 Task: Find connections with filter location Ţahţā with filter topic #communitywith filter profile language Potuguese with filter current company CloudSEK with filter school Vel Tech Technical University with filter industry Metal Treatments with filter service category Life Coaching with filter keywords title Painter
Action: Mouse moved to (490, 62)
Screenshot: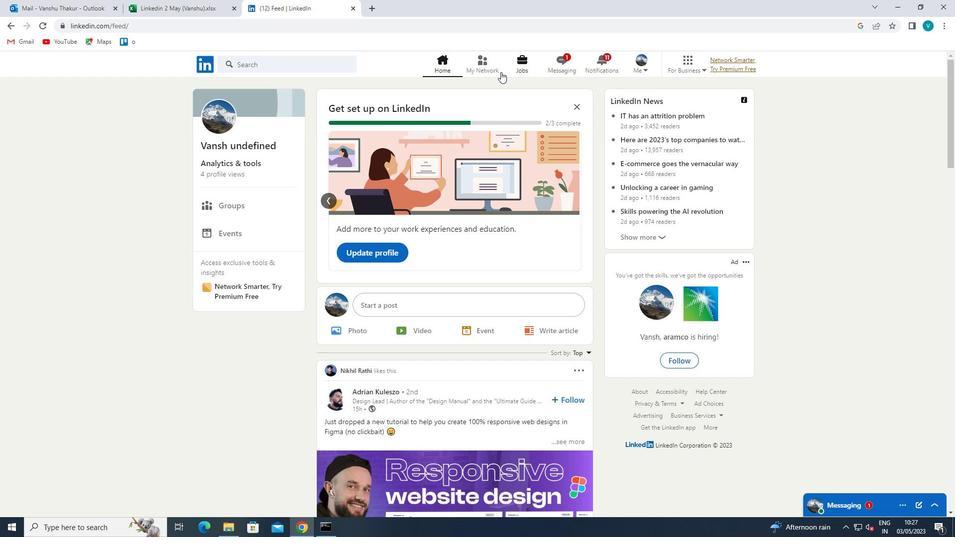 
Action: Mouse pressed left at (490, 62)
Screenshot: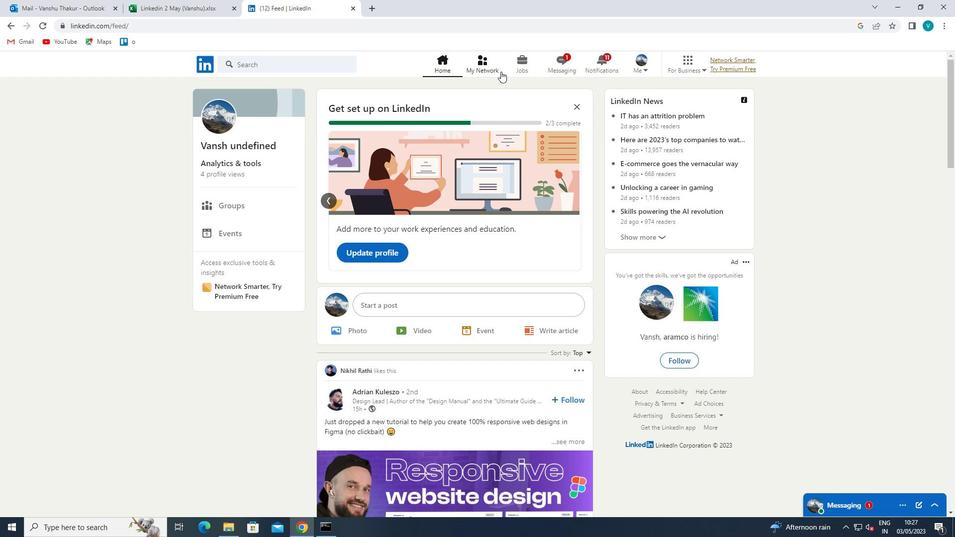 
Action: Mouse moved to (291, 117)
Screenshot: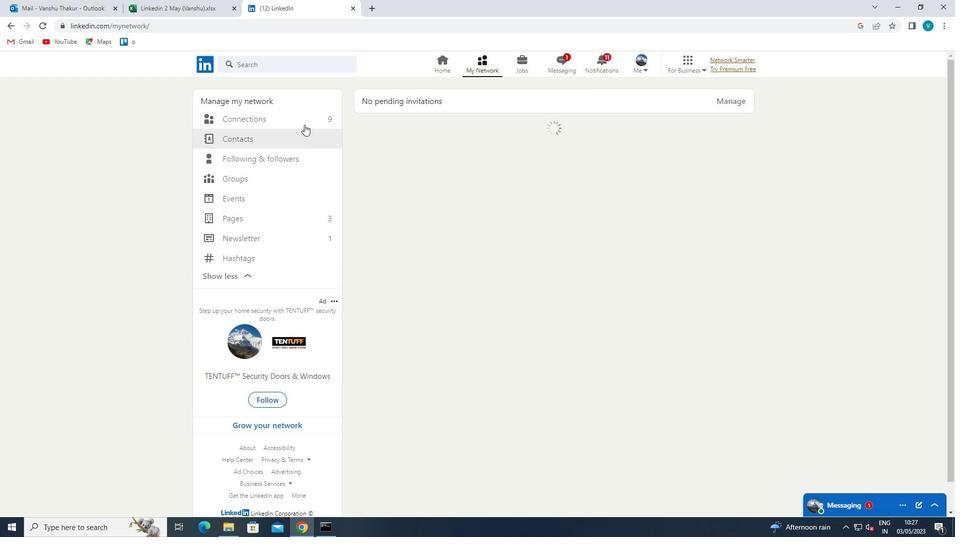 
Action: Mouse pressed left at (291, 117)
Screenshot: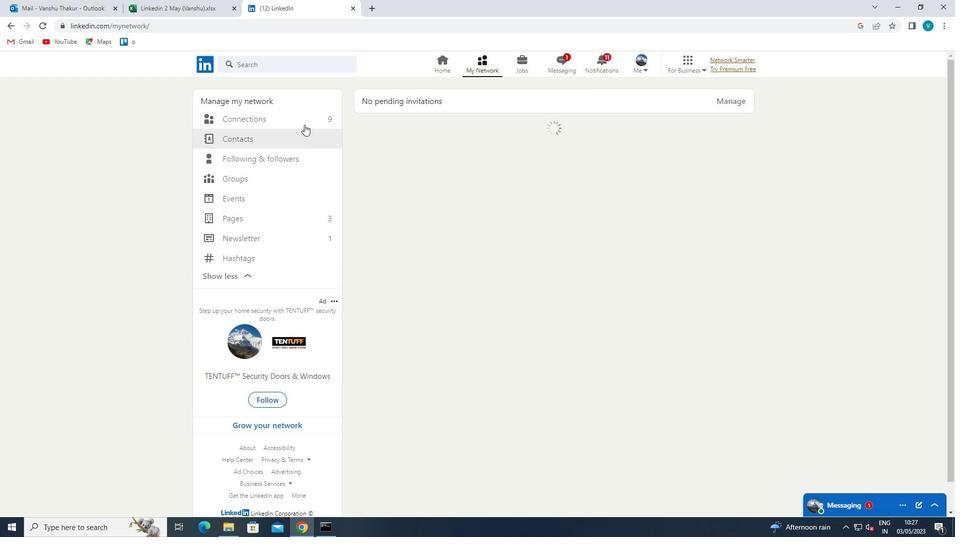 
Action: Mouse moved to (549, 123)
Screenshot: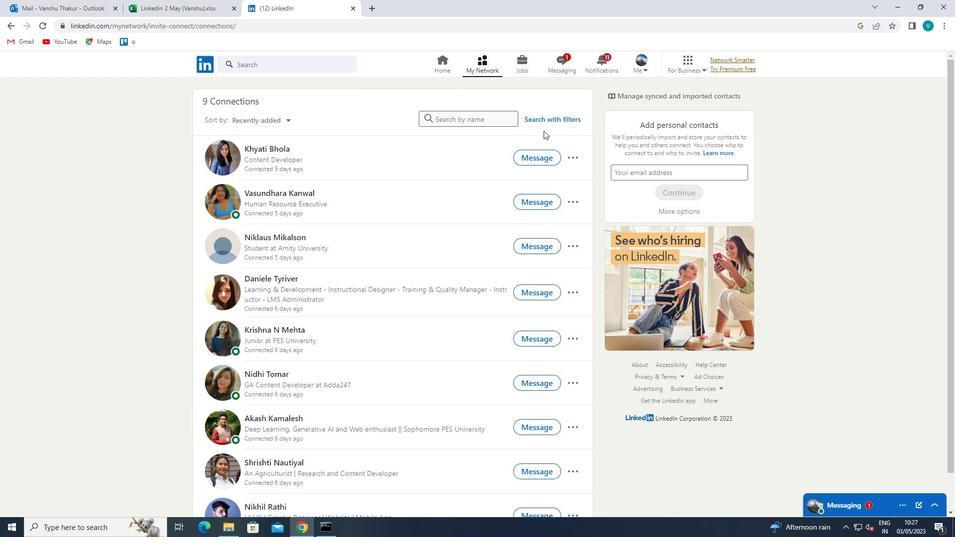 
Action: Mouse pressed left at (549, 123)
Screenshot: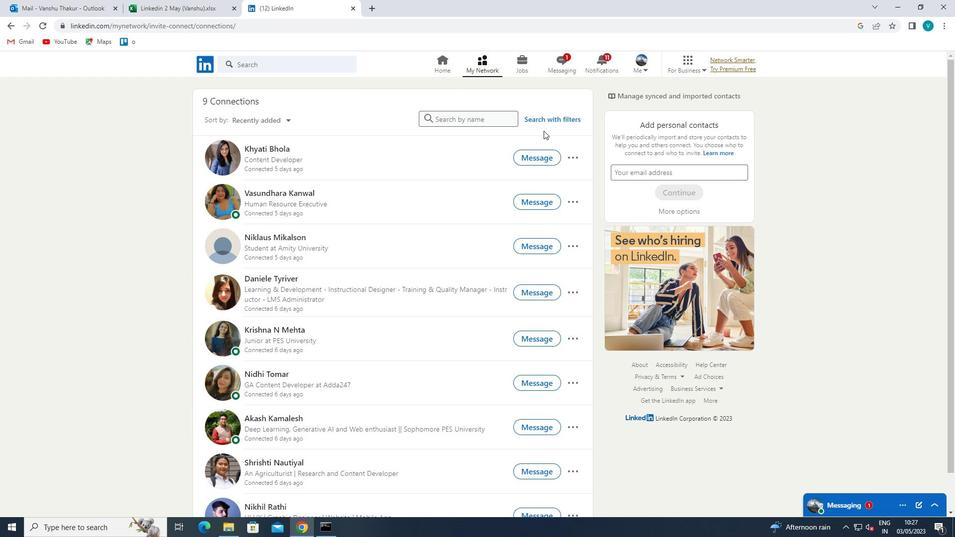 
Action: Mouse moved to (479, 89)
Screenshot: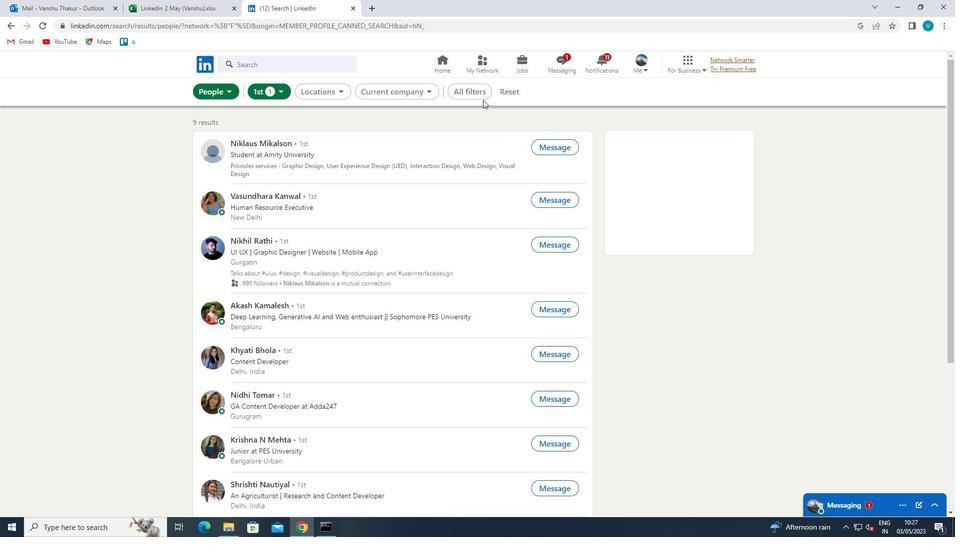 
Action: Mouse pressed left at (479, 89)
Screenshot: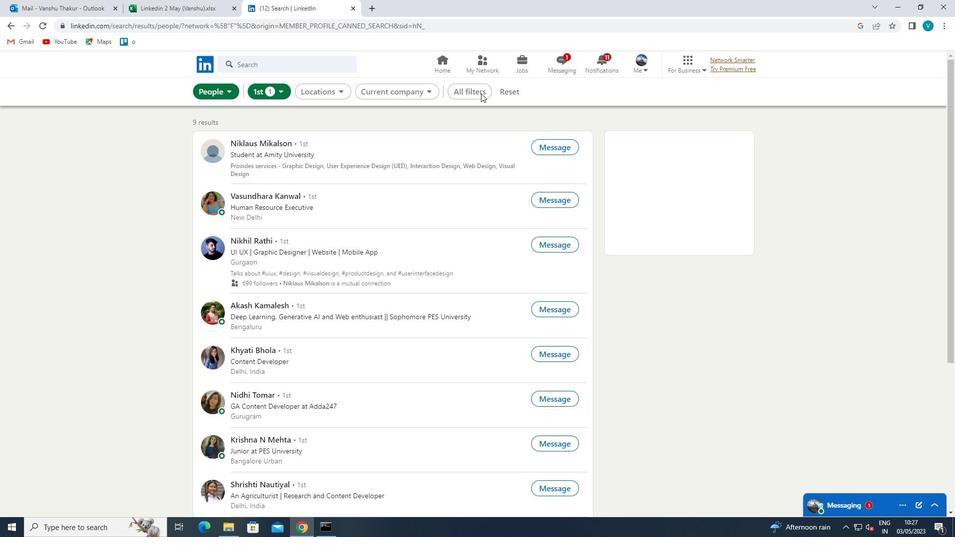 
Action: Mouse moved to (479, 89)
Screenshot: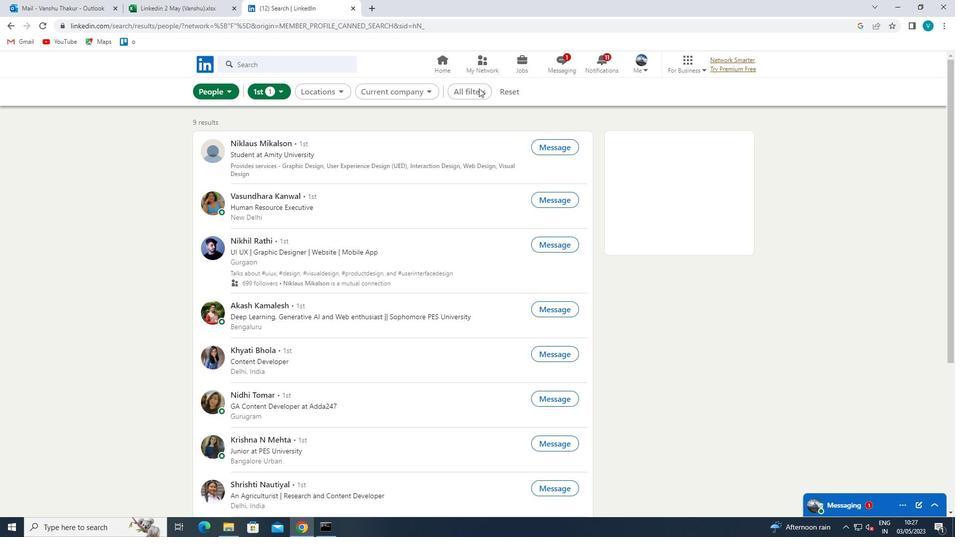 
Action: Mouse pressed left at (479, 89)
Screenshot: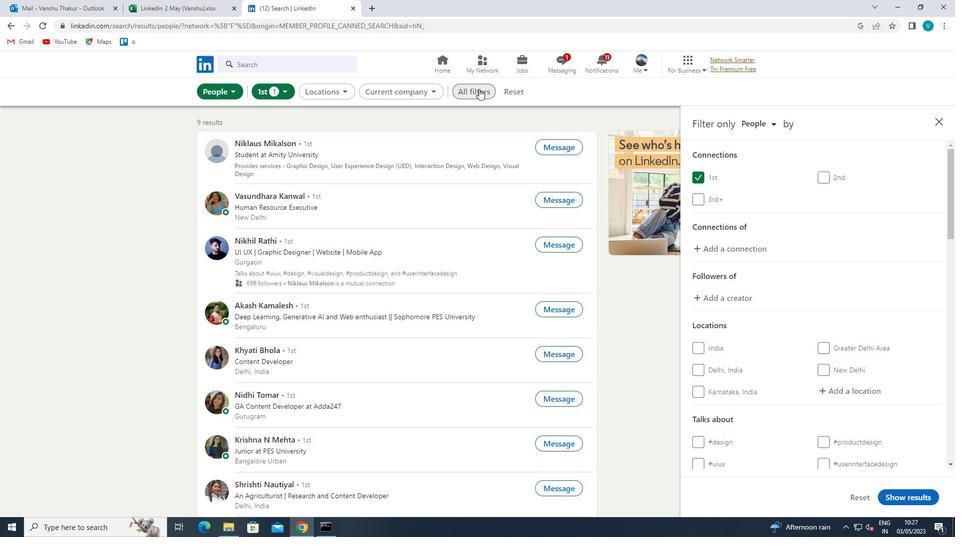 
Action: Mouse moved to (476, 90)
Screenshot: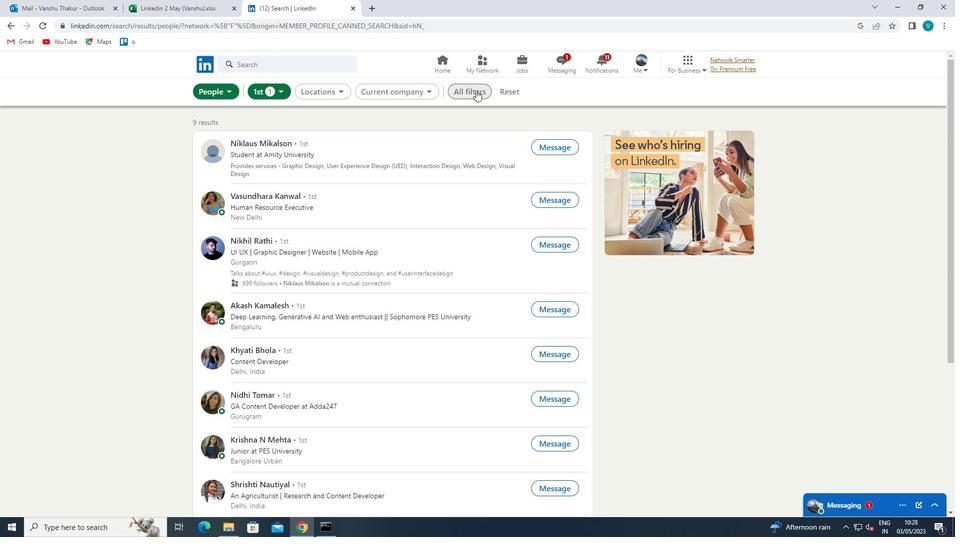 
Action: Mouse pressed left at (476, 90)
Screenshot: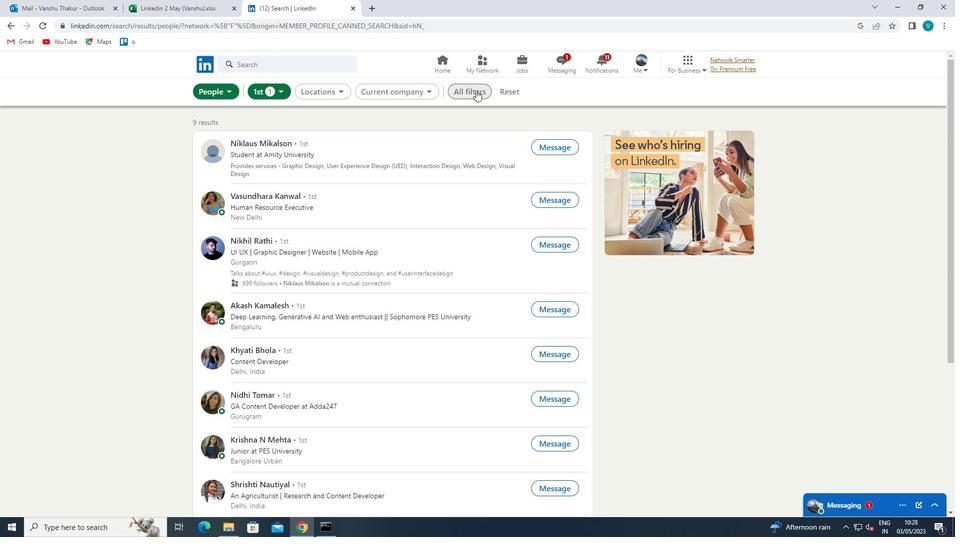 
Action: Mouse moved to (880, 328)
Screenshot: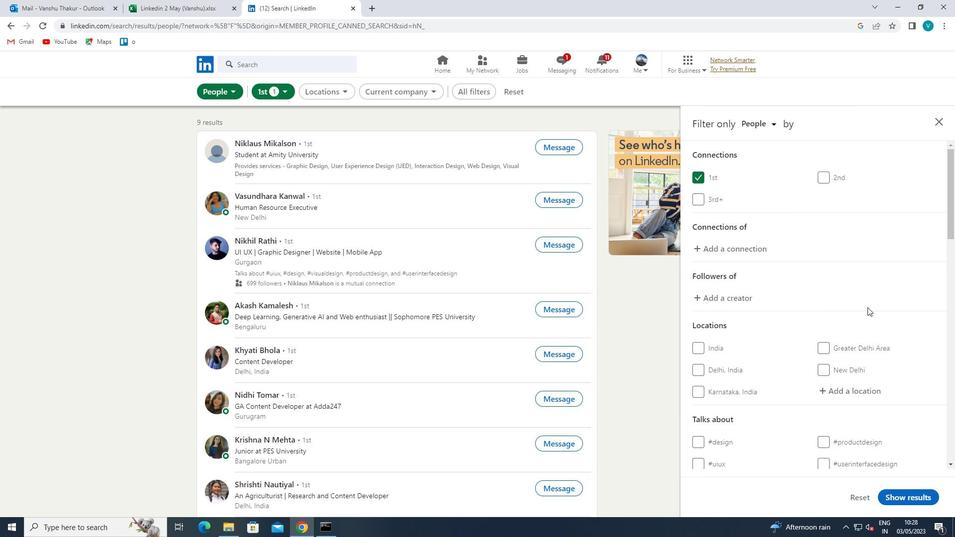 
Action: Mouse scrolled (880, 327) with delta (0, 0)
Screenshot: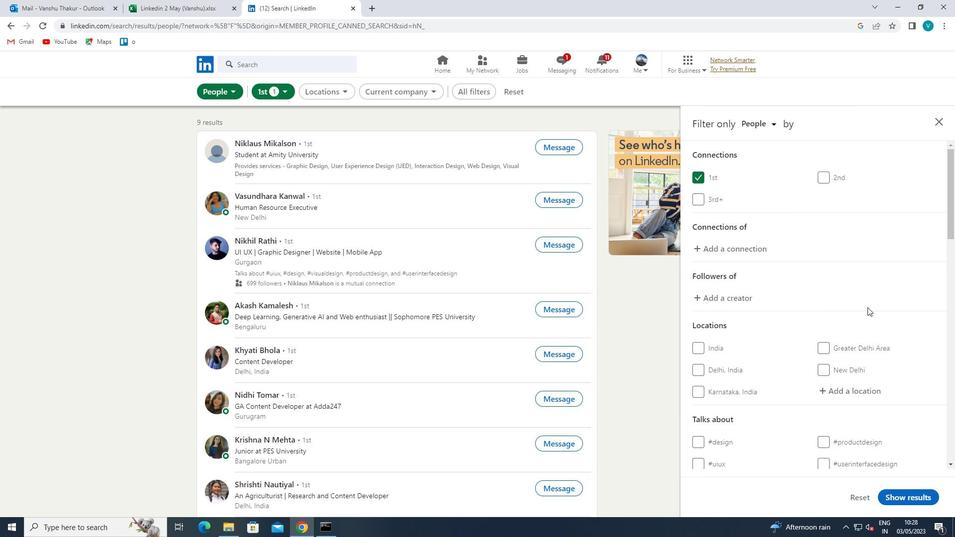 
Action: Mouse moved to (880, 329)
Screenshot: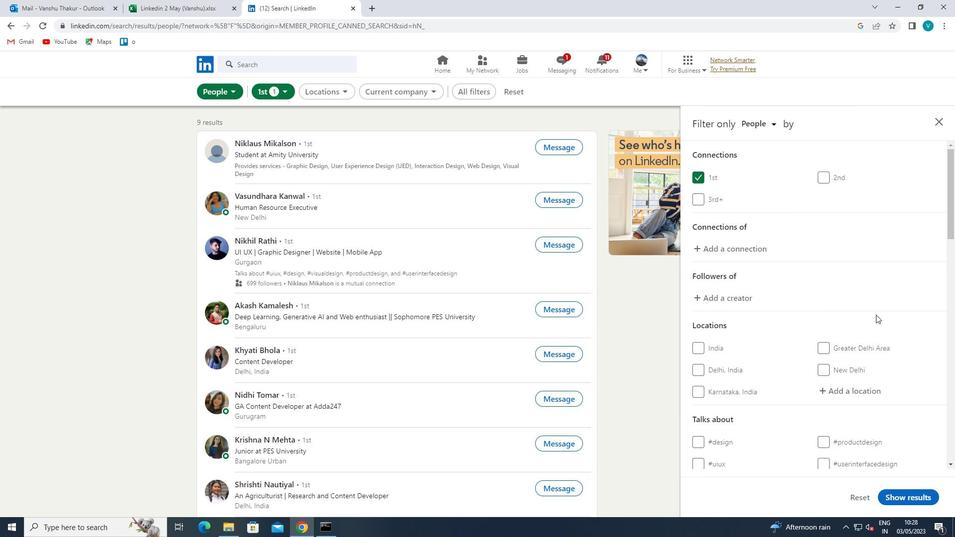 
Action: Mouse scrolled (880, 328) with delta (0, 0)
Screenshot: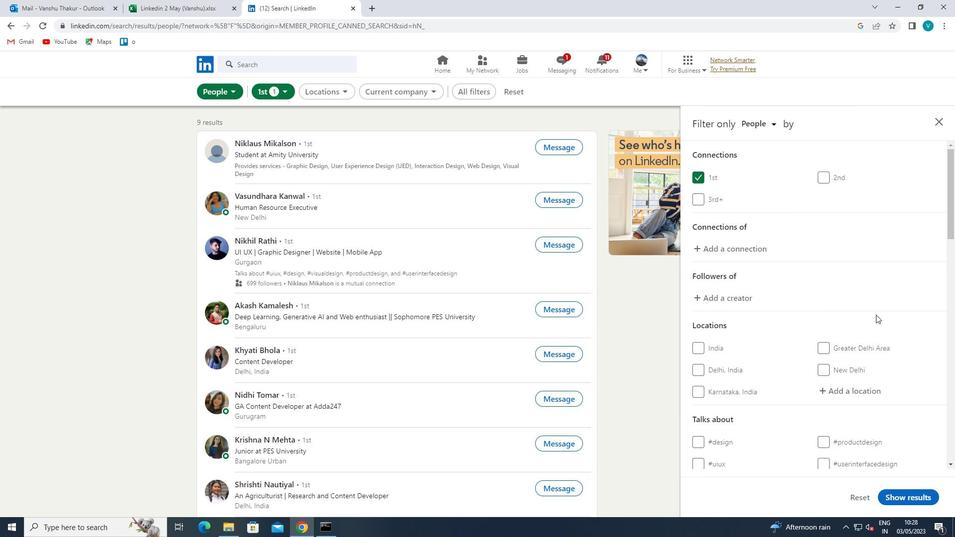 
Action: Mouse moved to (861, 299)
Screenshot: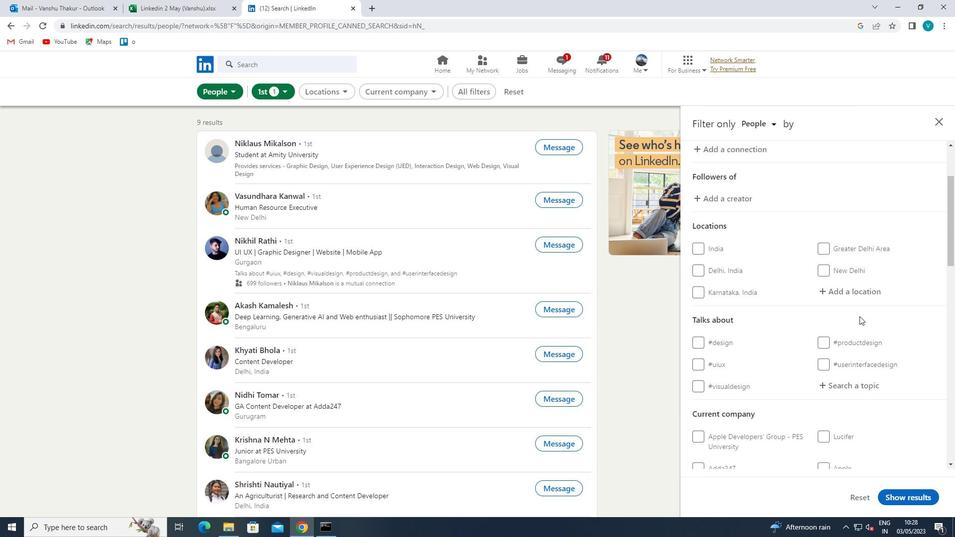 
Action: Mouse pressed left at (861, 299)
Screenshot: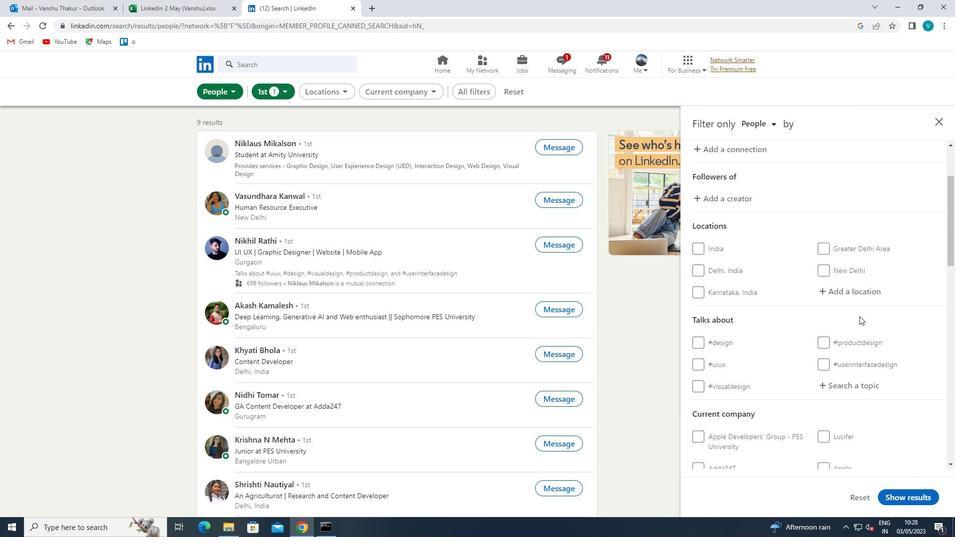 
Action: Mouse moved to (865, 296)
Screenshot: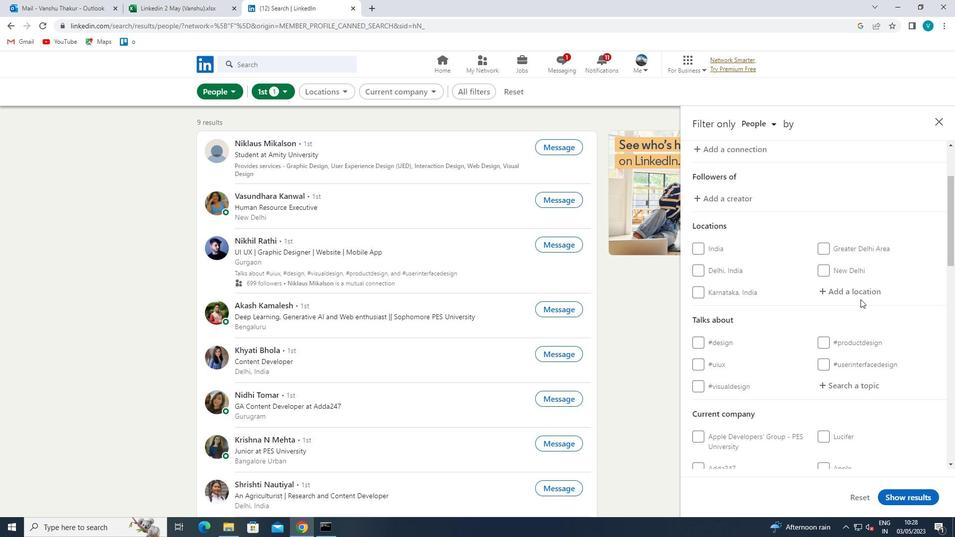 
Action: Mouse pressed left at (865, 296)
Screenshot: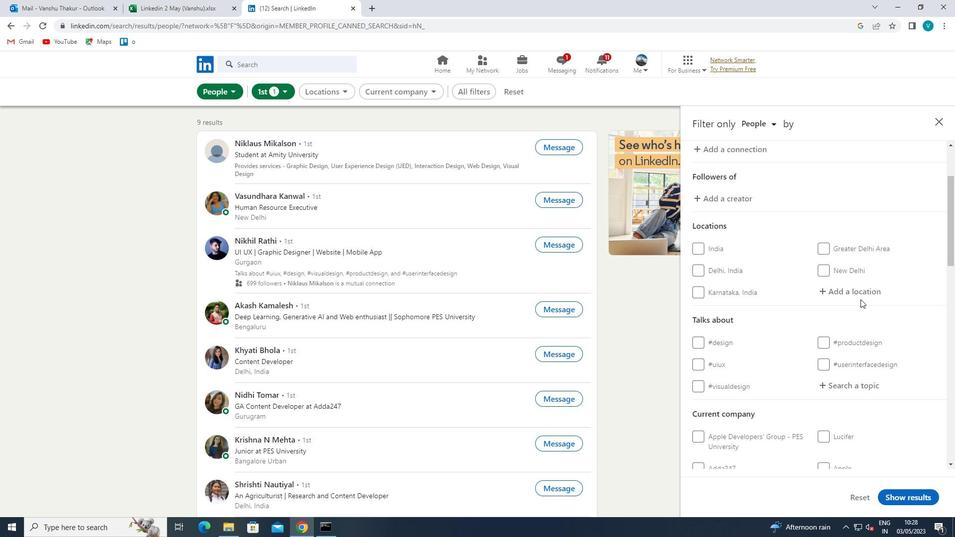 
Action: Mouse moved to (865, 296)
Screenshot: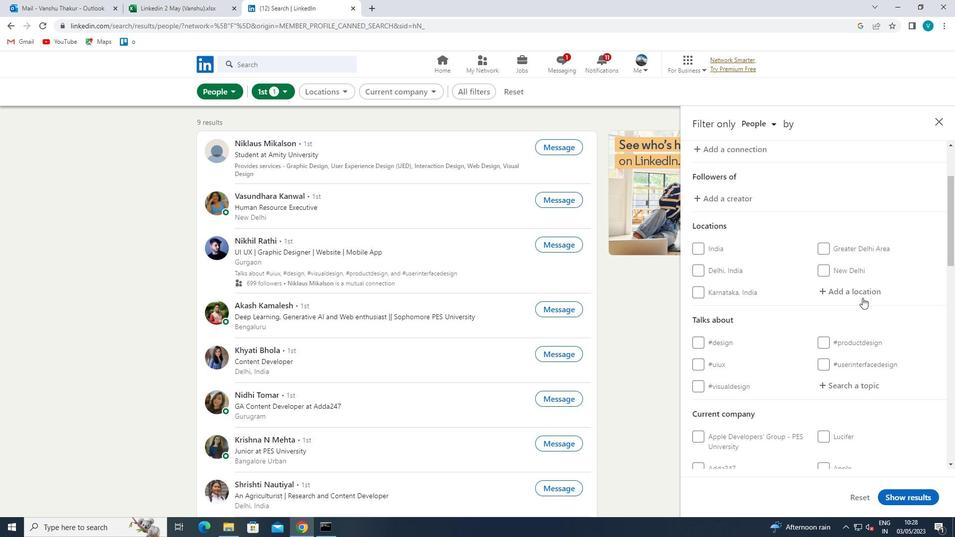 
Action: Key pressed <Key.shift>TAHTA
Screenshot: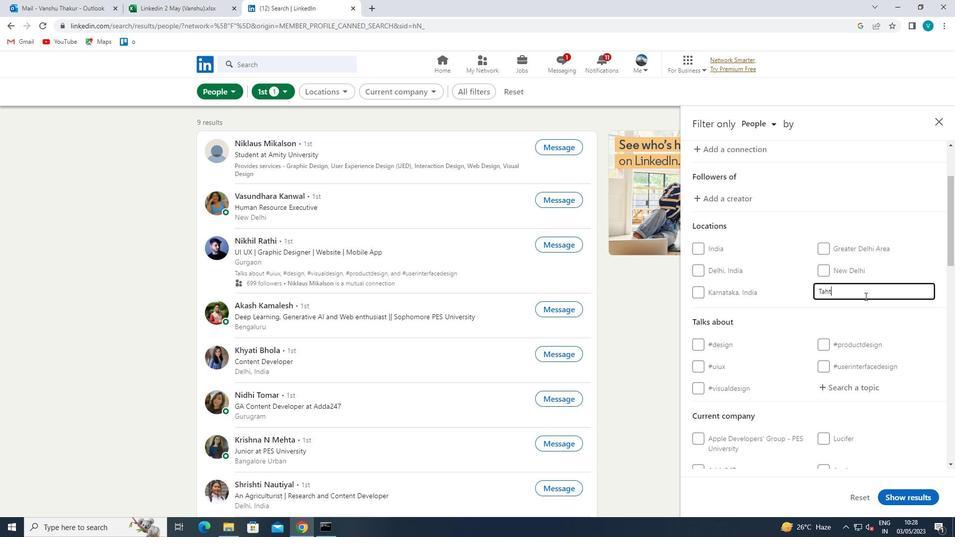 
Action: Mouse moved to (843, 306)
Screenshot: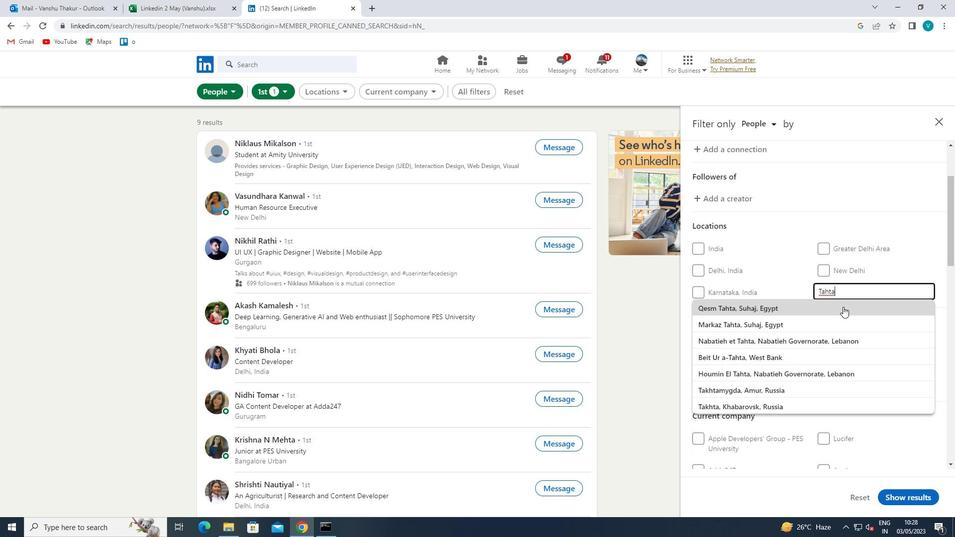 
Action: Mouse pressed left at (843, 306)
Screenshot: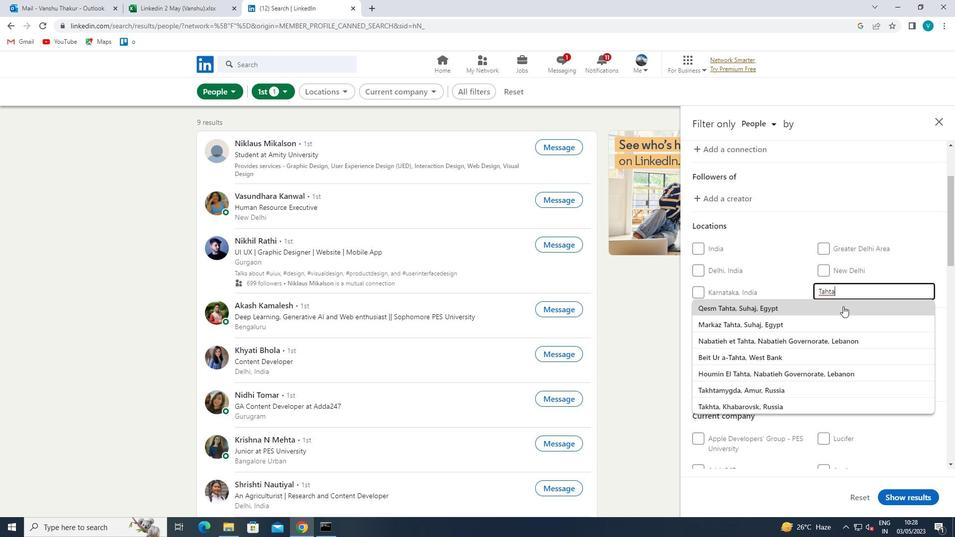 
Action: Mouse scrolled (843, 306) with delta (0, 0)
Screenshot: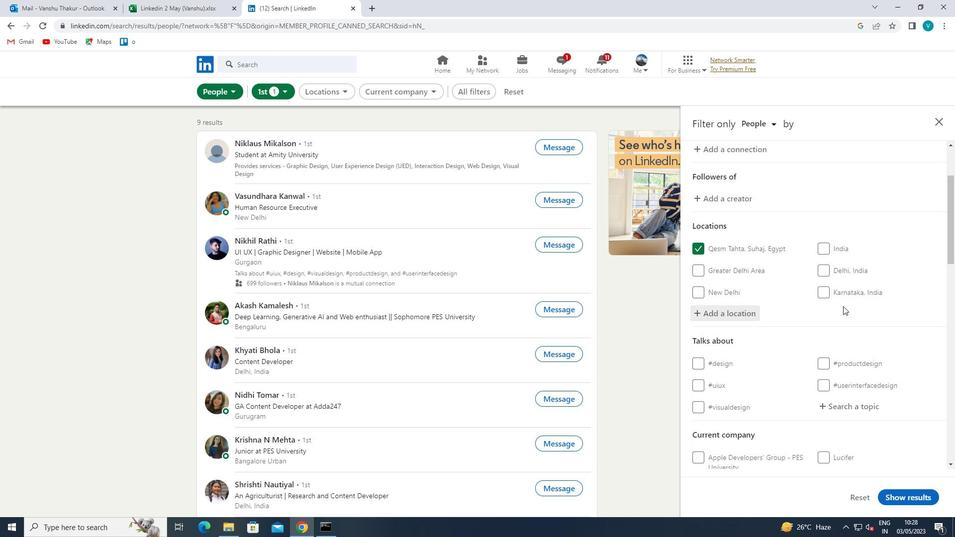 
Action: Mouse scrolled (843, 306) with delta (0, 0)
Screenshot: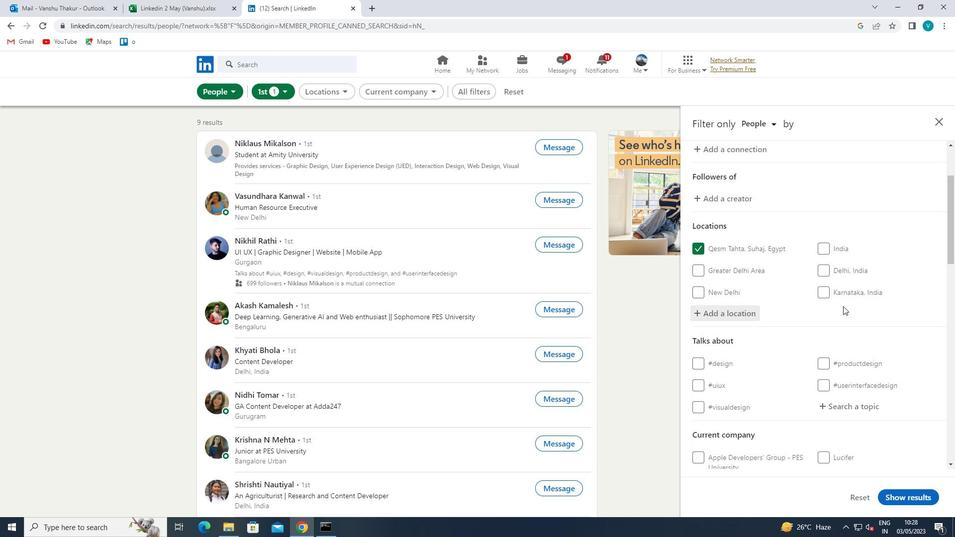 
Action: Mouse moved to (838, 309)
Screenshot: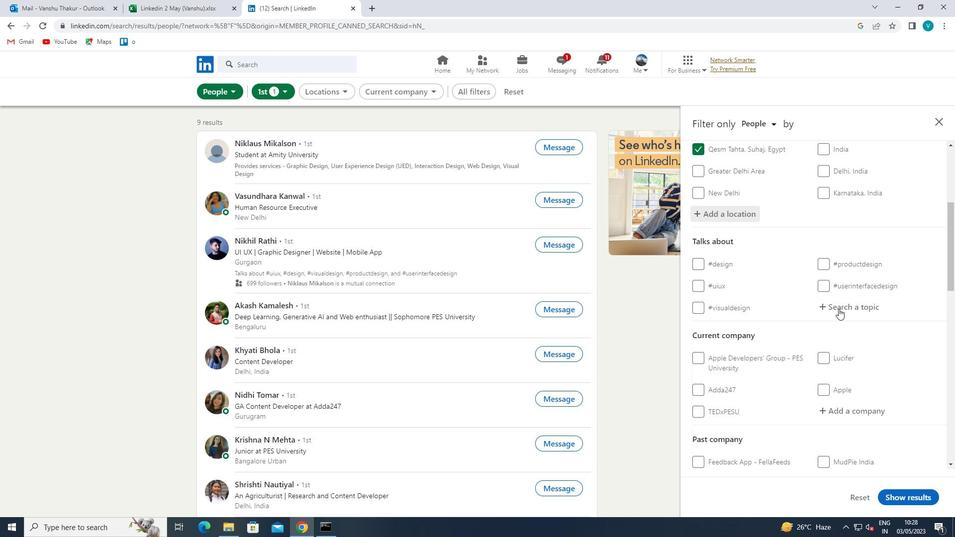 
Action: Mouse pressed left at (838, 309)
Screenshot: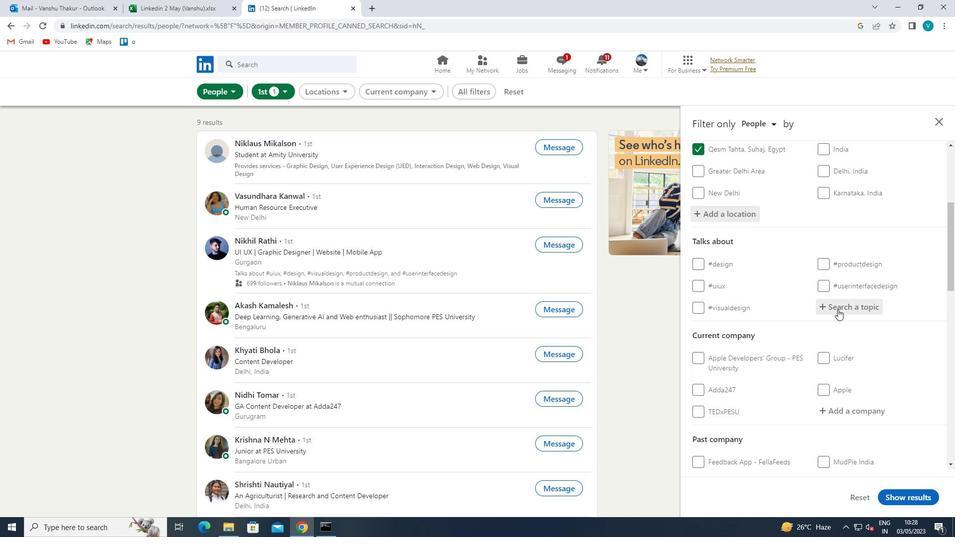 
Action: Key pressed COMMUNITY
Screenshot: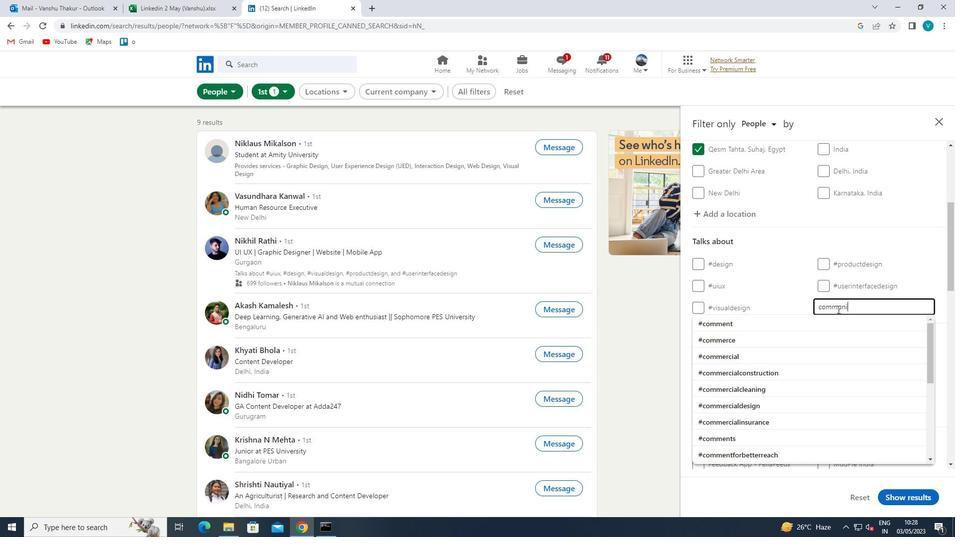 
Action: Mouse moved to (818, 320)
Screenshot: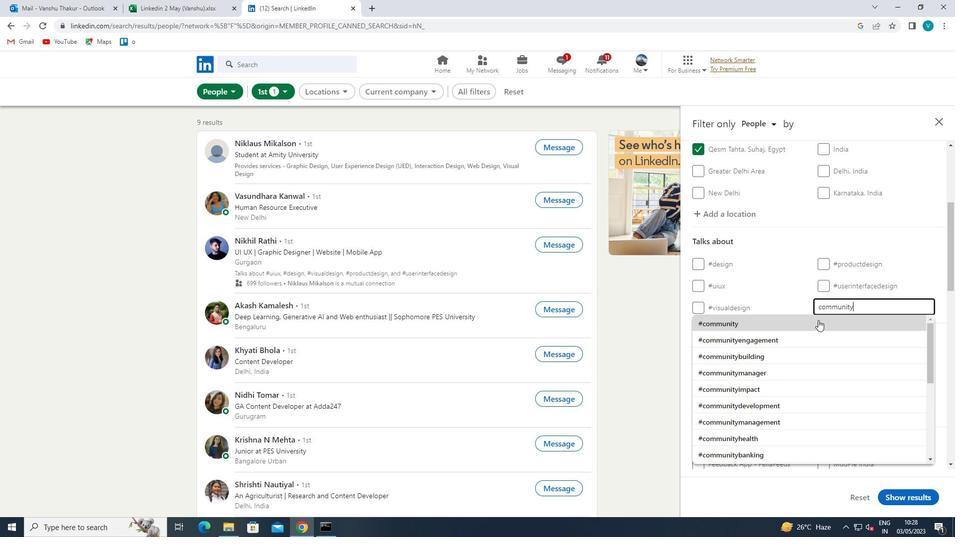 
Action: Mouse pressed left at (818, 320)
Screenshot: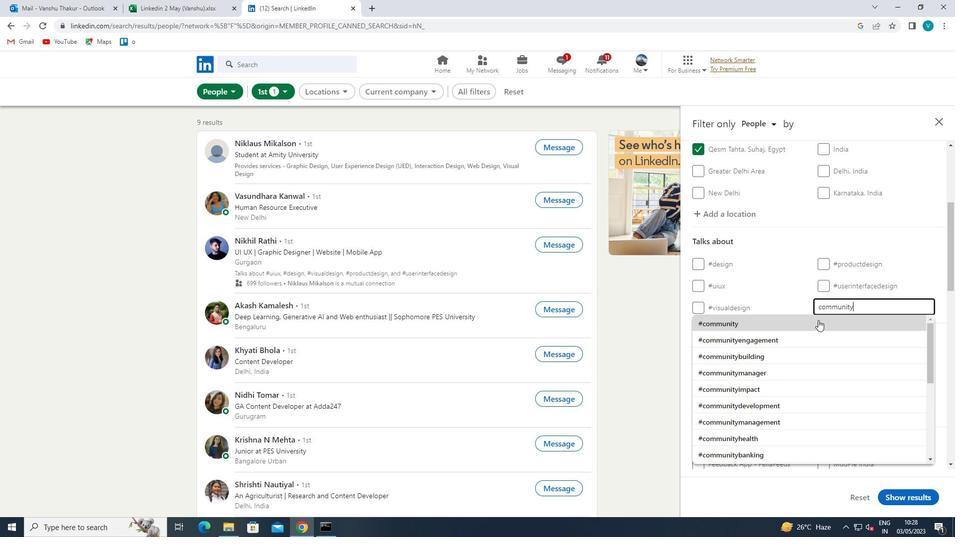 
Action: Mouse moved to (815, 322)
Screenshot: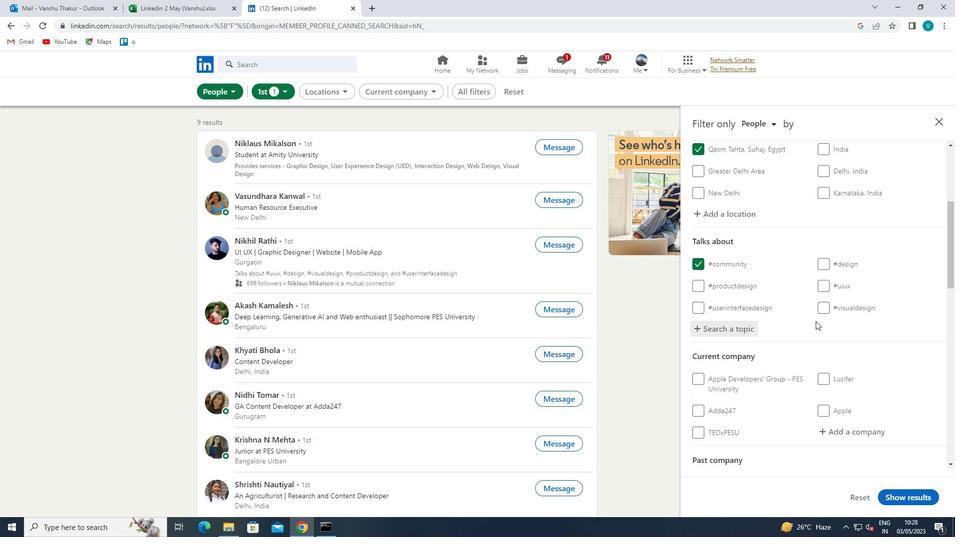 
Action: Mouse scrolled (815, 321) with delta (0, 0)
Screenshot: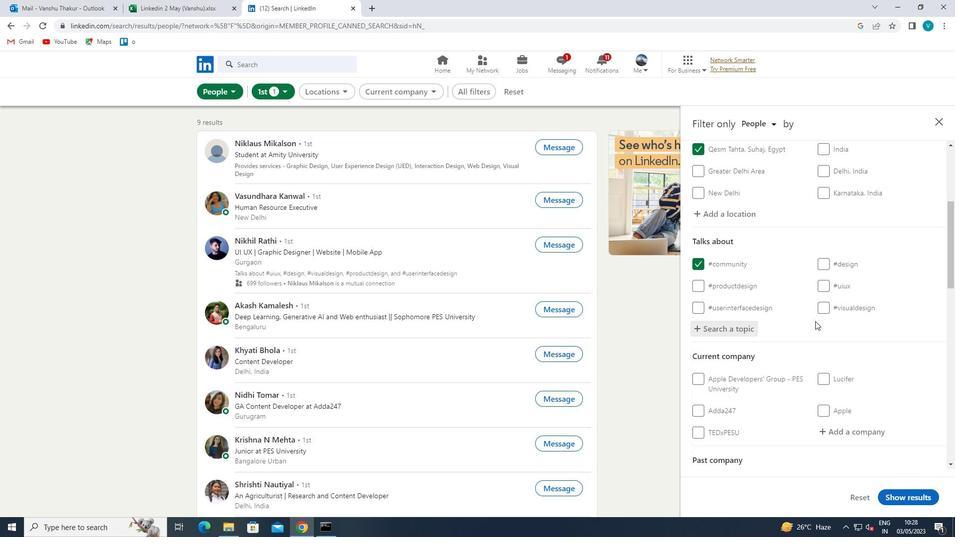 
Action: Mouse moved to (814, 322)
Screenshot: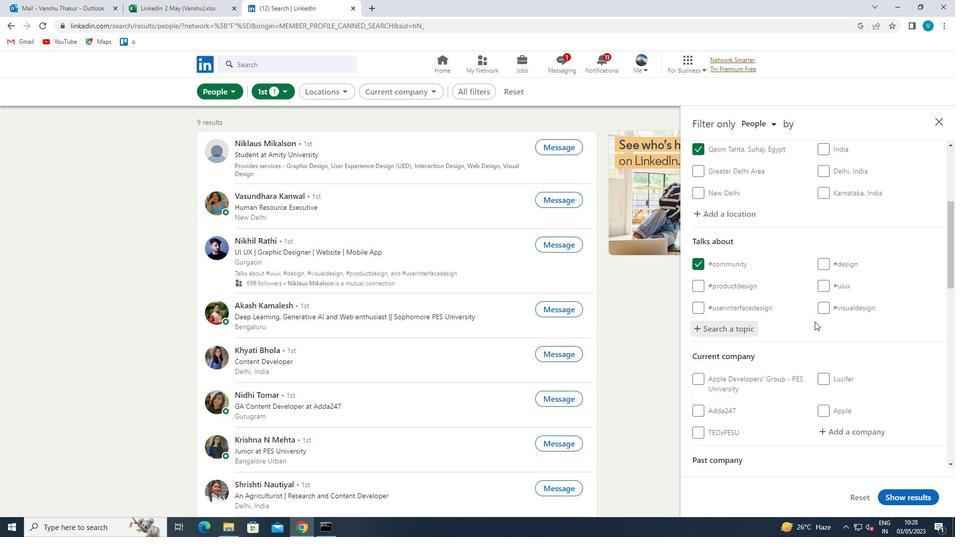 
Action: Mouse scrolled (814, 322) with delta (0, 0)
Screenshot: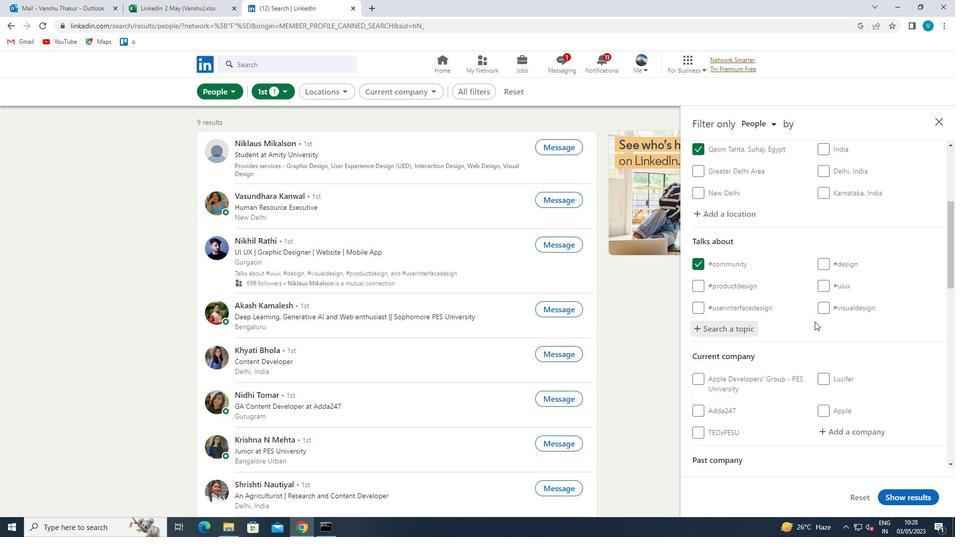 
Action: Mouse moved to (814, 322)
Screenshot: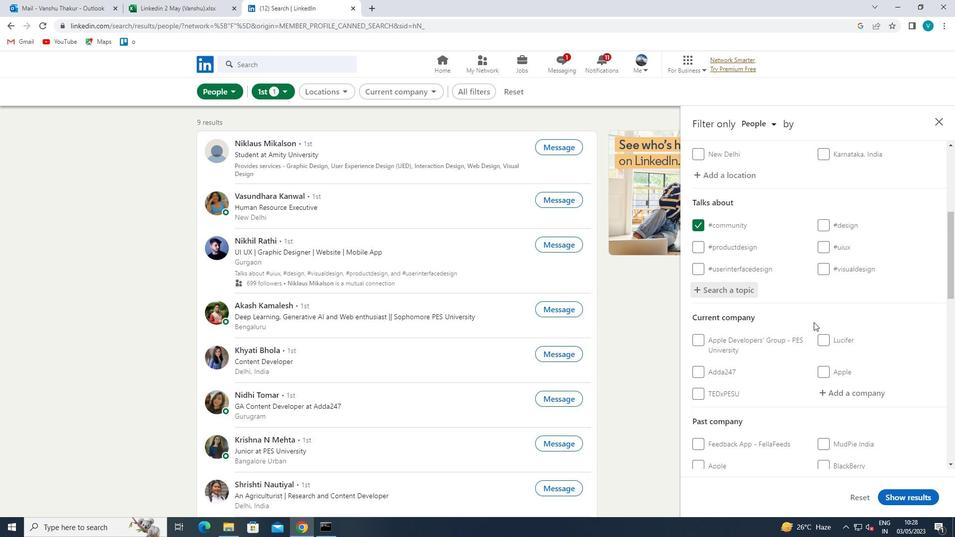
Action: Mouse scrolled (814, 322) with delta (0, 0)
Screenshot: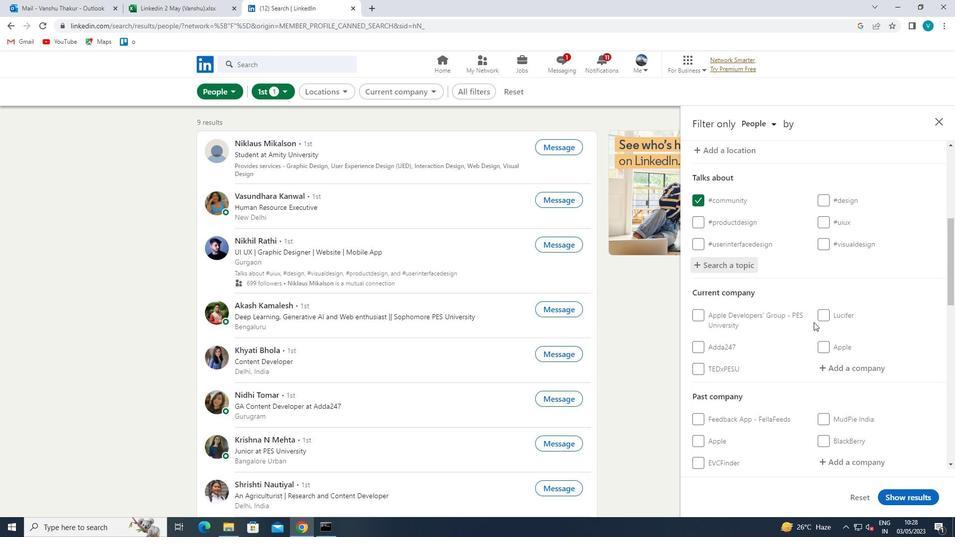 
Action: Mouse moved to (853, 280)
Screenshot: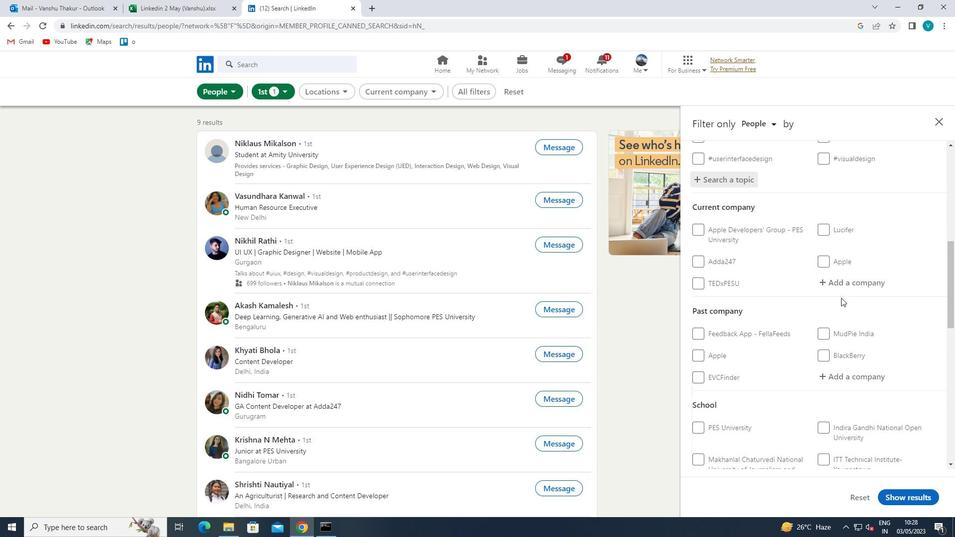 
Action: Mouse pressed left at (853, 280)
Screenshot: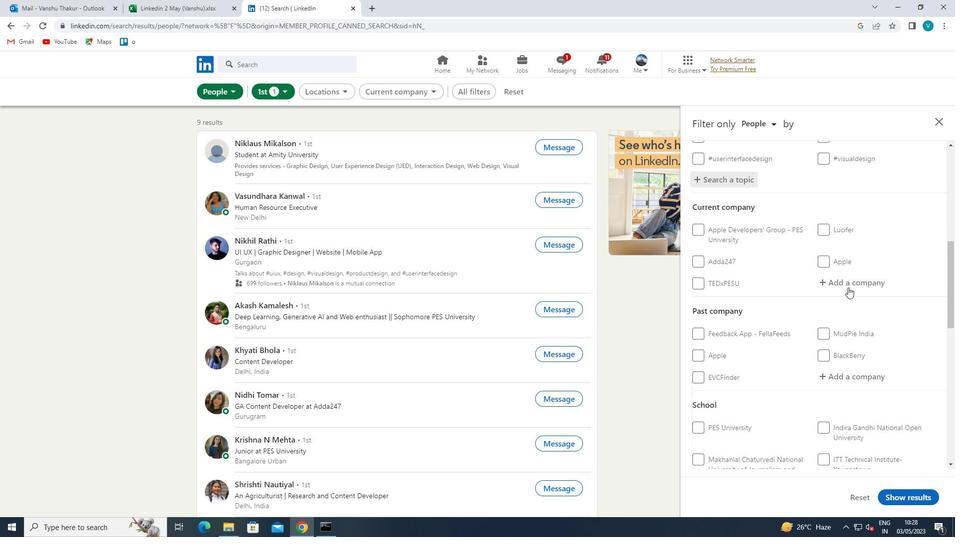 
Action: Key pressed <Key.shift>CLOUD<Key.shift>SEK
Screenshot: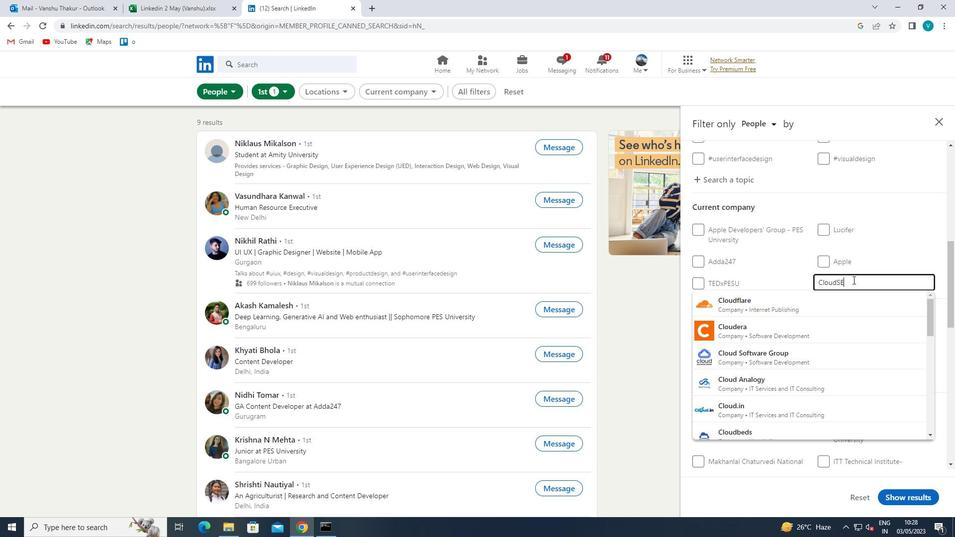 
Action: Mouse moved to (835, 291)
Screenshot: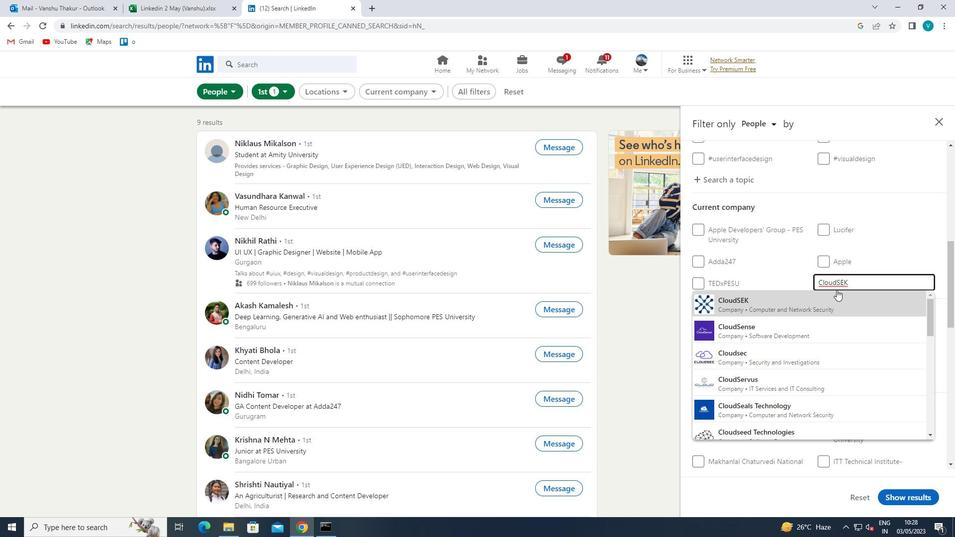 
Action: Mouse pressed left at (835, 291)
Screenshot: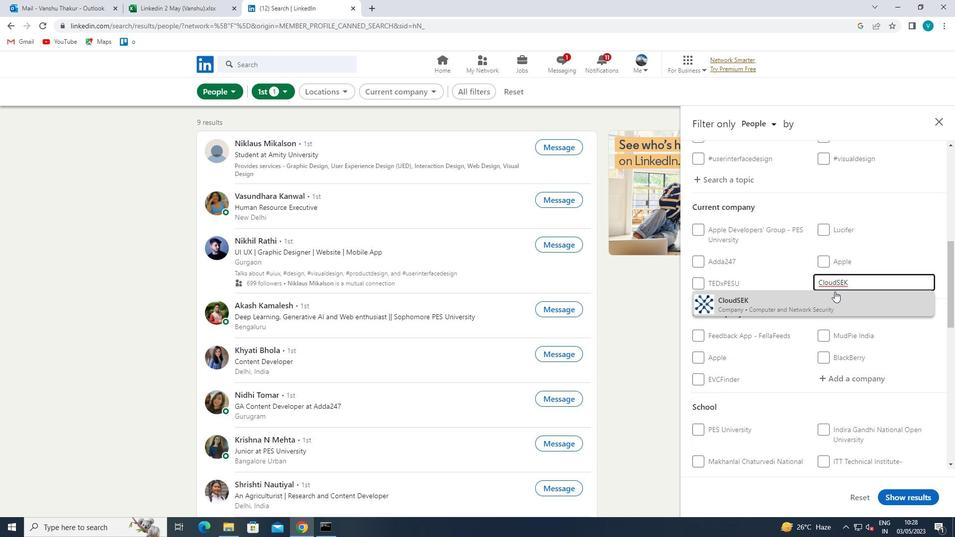 
Action: Mouse scrolled (835, 291) with delta (0, 0)
Screenshot: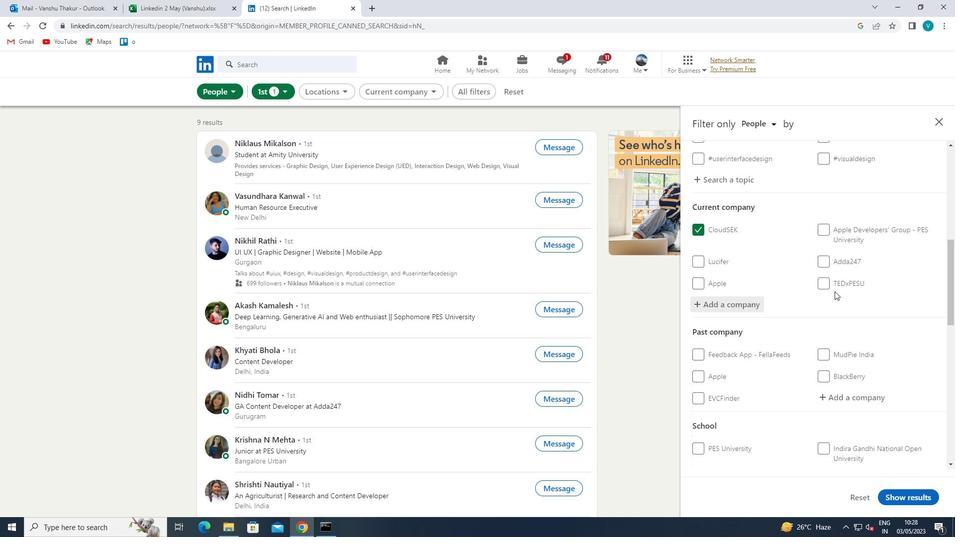 
Action: Mouse scrolled (835, 291) with delta (0, 0)
Screenshot: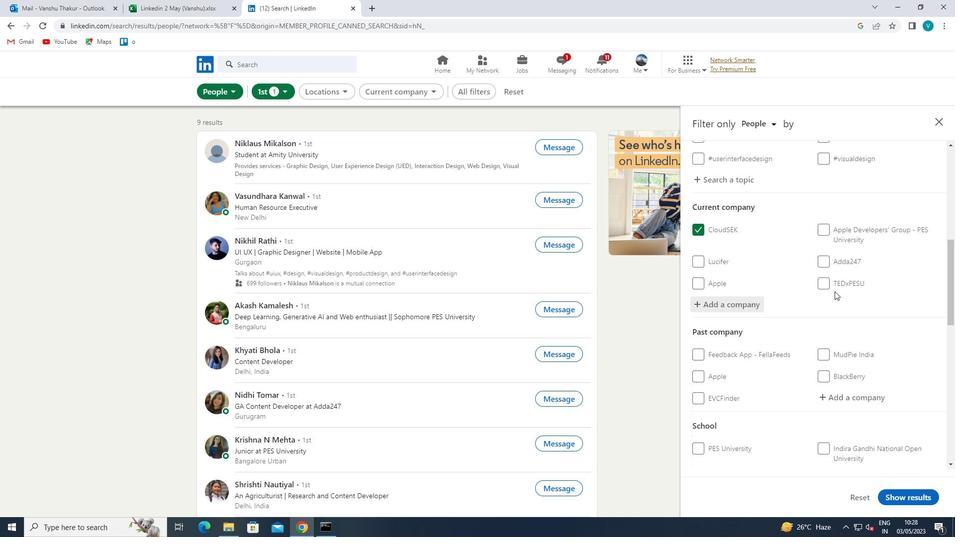 
Action: Mouse scrolled (835, 291) with delta (0, 0)
Screenshot: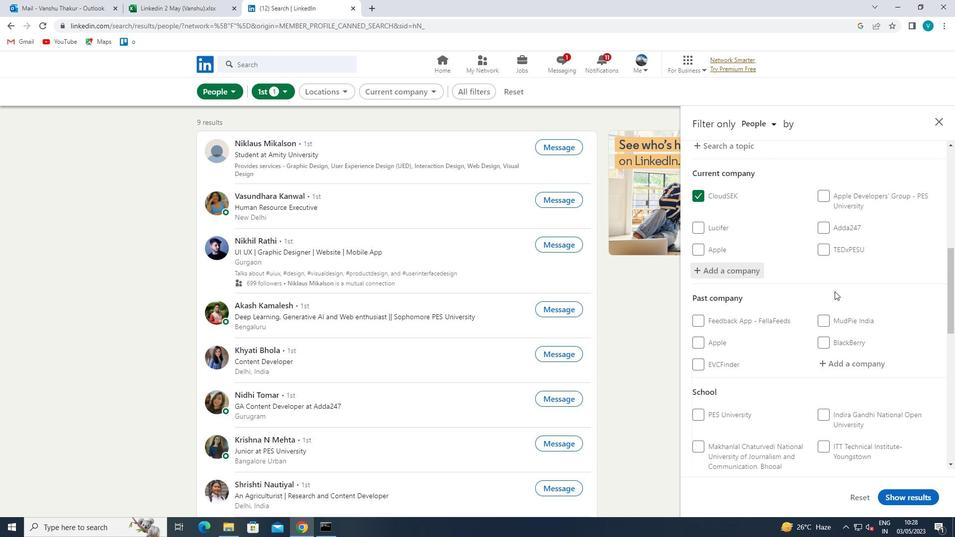 
Action: Mouse scrolled (835, 291) with delta (0, 0)
Screenshot: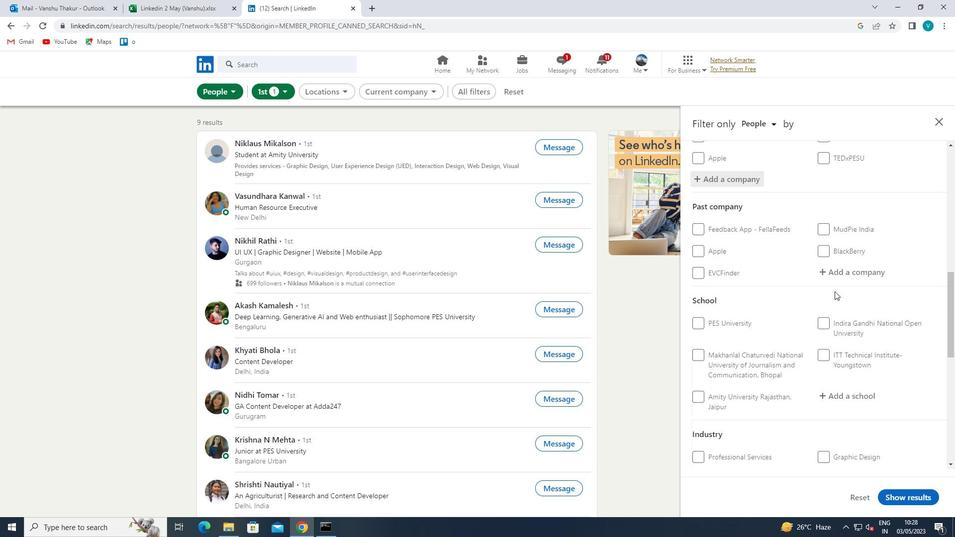 
Action: Mouse moved to (845, 323)
Screenshot: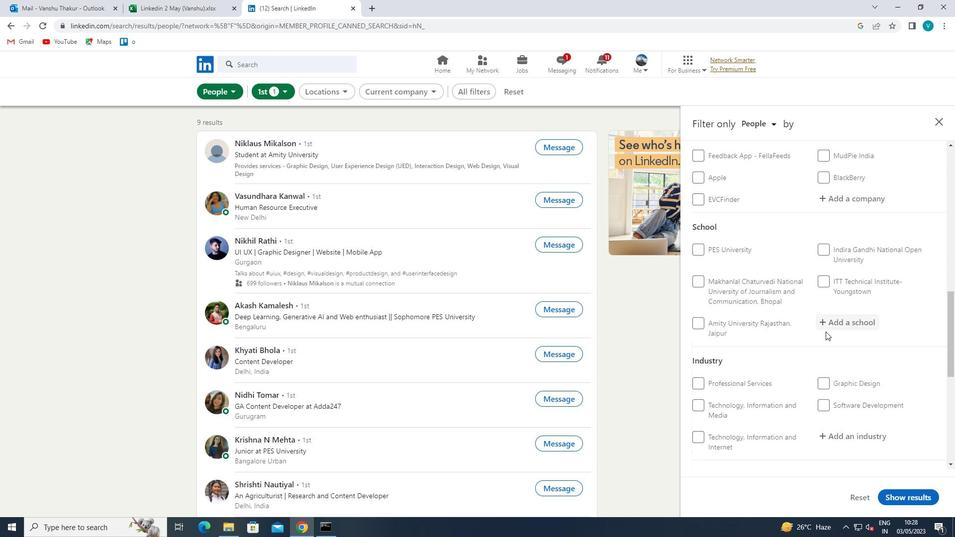 
Action: Mouse pressed left at (845, 323)
Screenshot: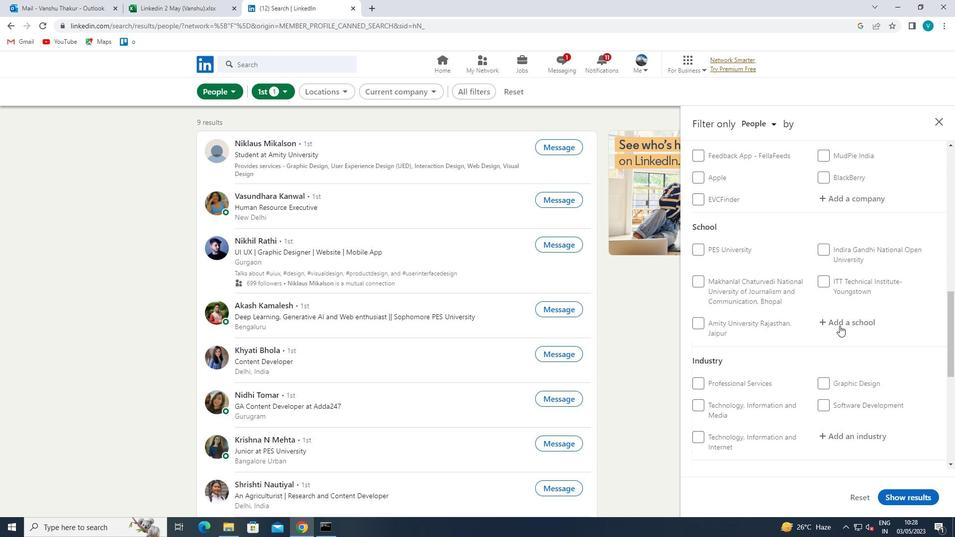 
Action: Key pressed <Key.shift>VEL<Key.space><Key.shift>TECH
Screenshot: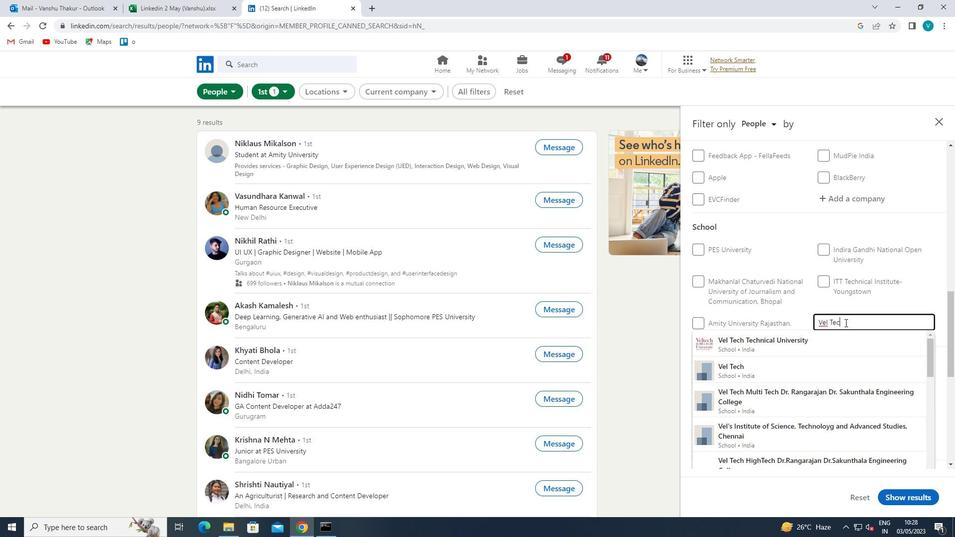 
Action: Mouse moved to (857, 344)
Screenshot: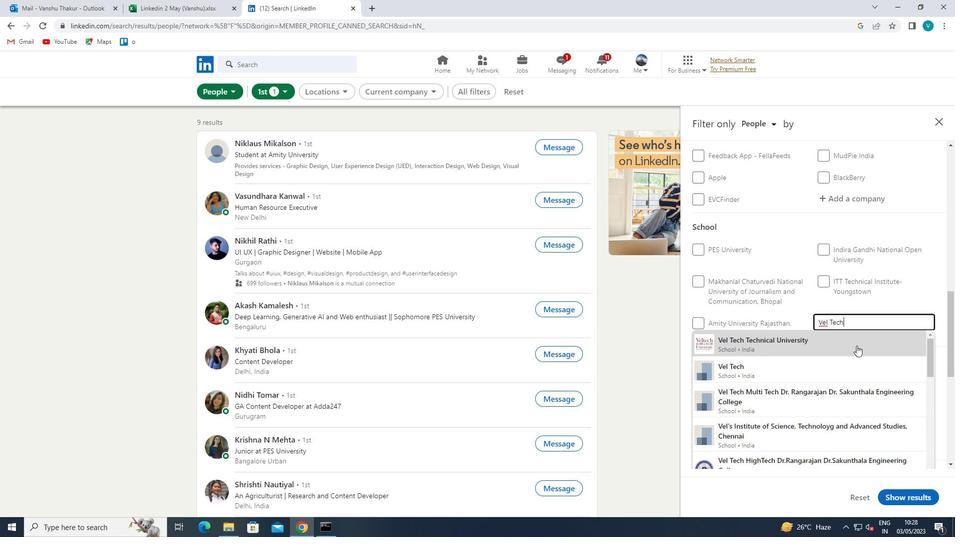 
Action: Mouse pressed left at (857, 344)
Screenshot: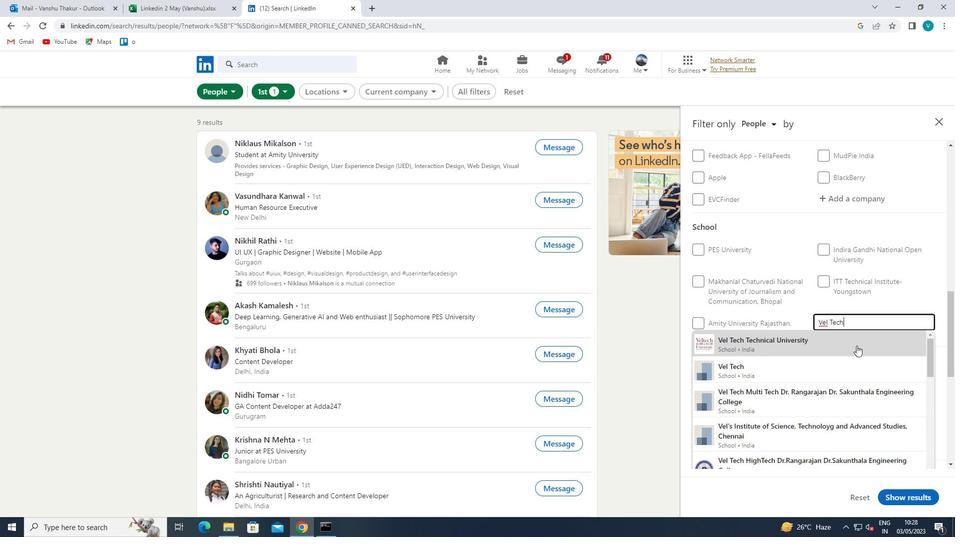 
Action: Mouse moved to (857, 343)
Screenshot: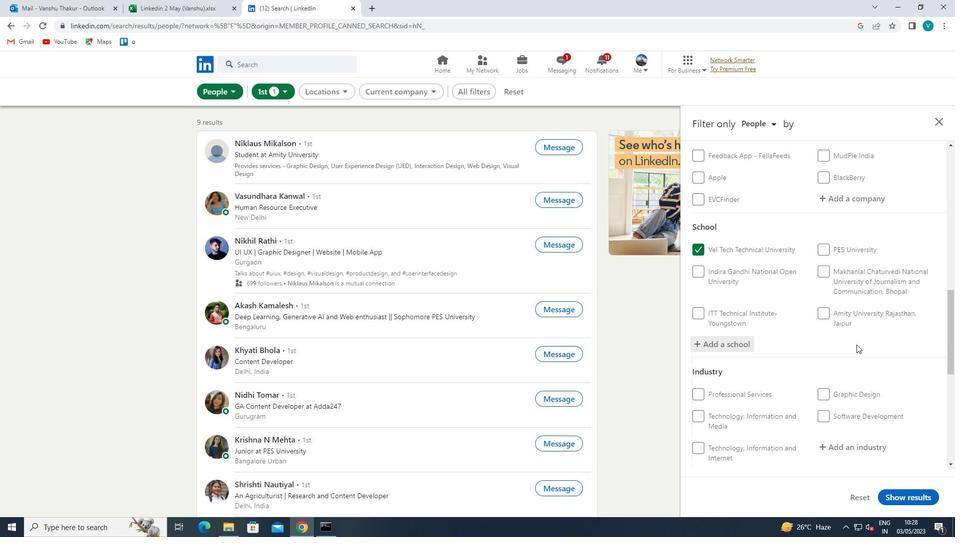 
Action: Mouse scrolled (857, 343) with delta (0, 0)
Screenshot: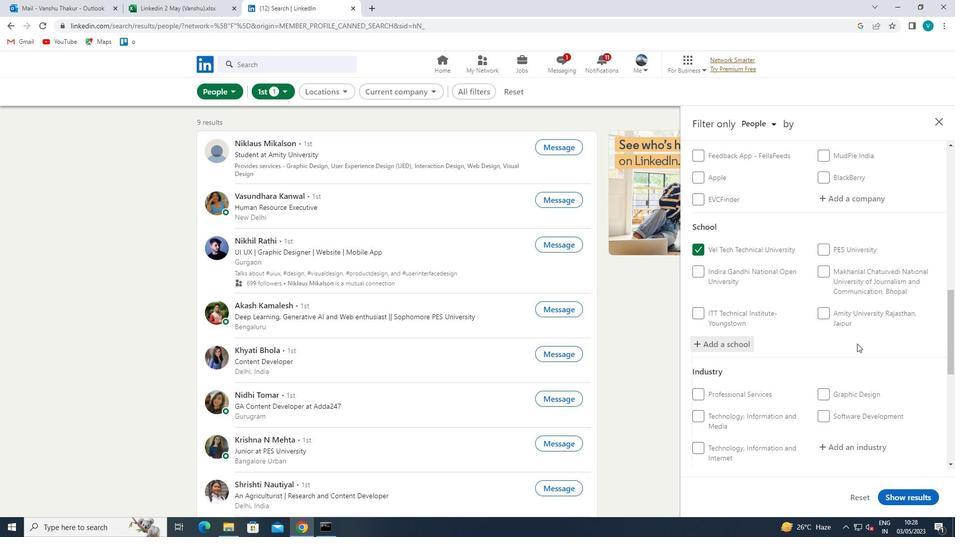 
Action: Mouse scrolled (857, 343) with delta (0, 0)
Screenshot: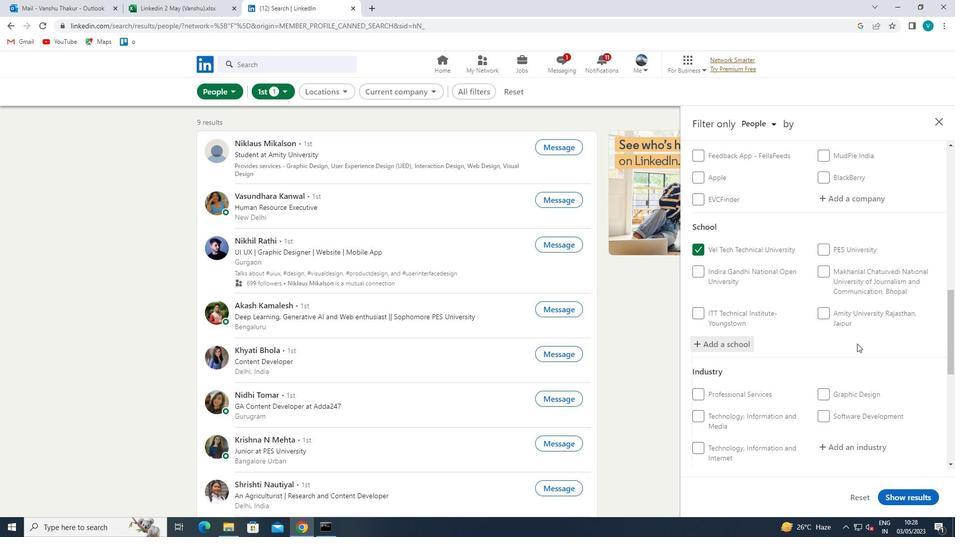 
Action: Mouse moved to (857, 343)
Screenshot: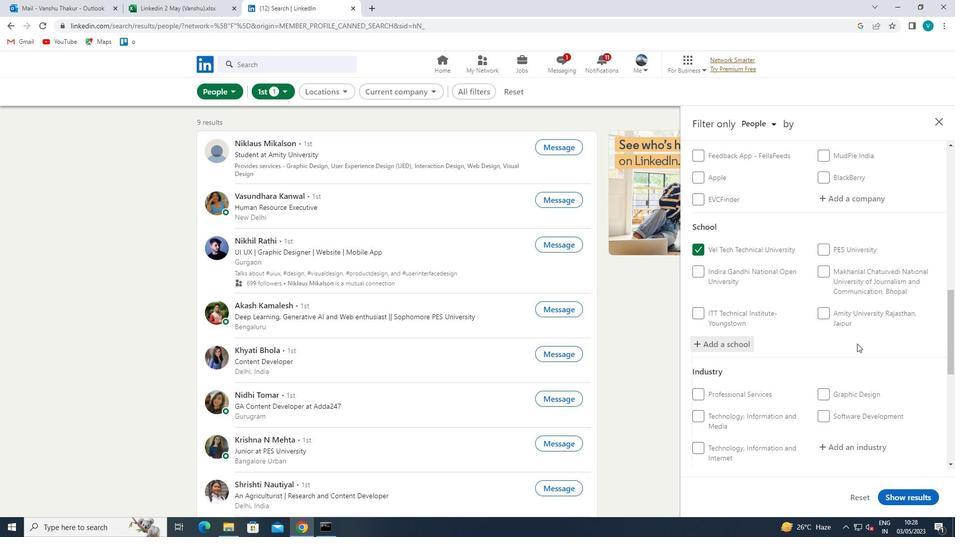 
Action: Mouse scrolled (857, 343) with delta (0, 0)
Screenshot: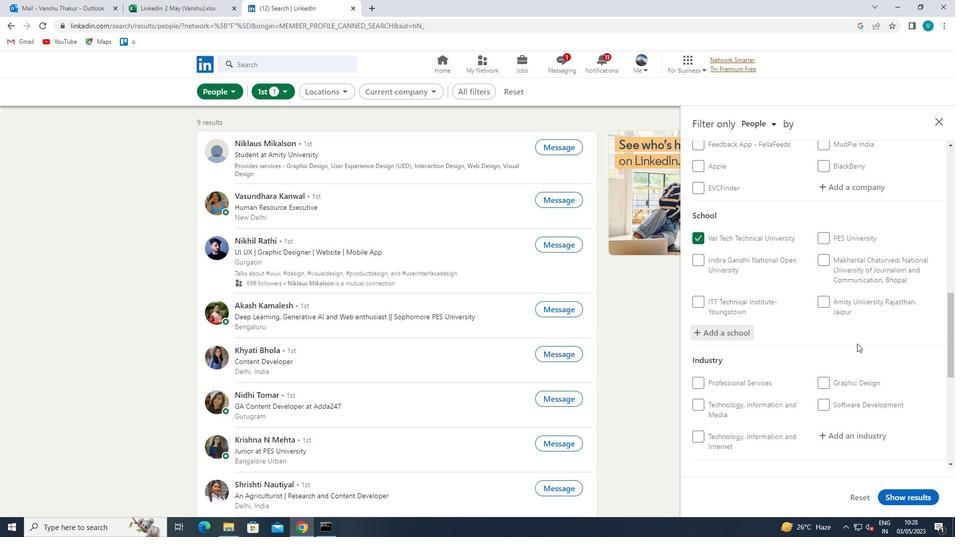 
Action: Mouse moved to (866, 296)
Screenshot: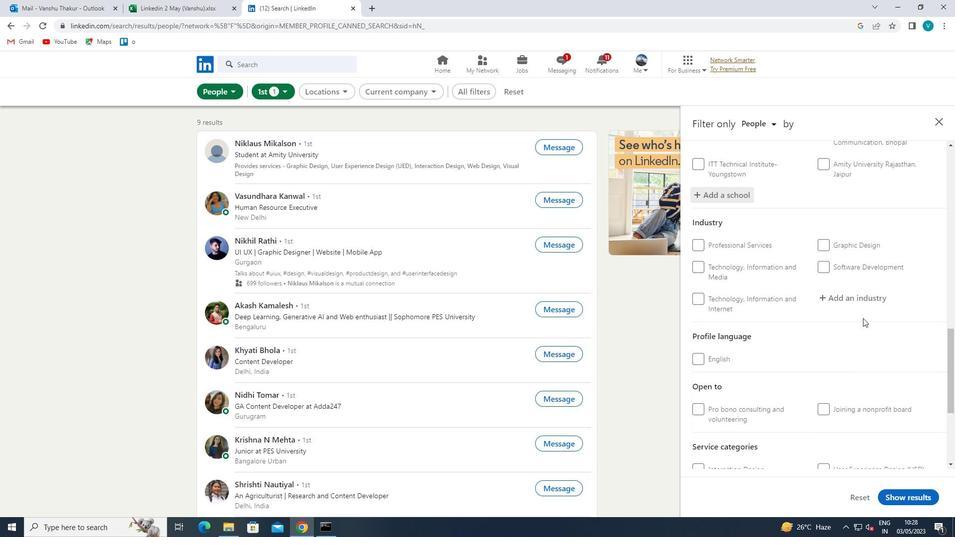 
Action: Mouse pressed left at (866, 296)
Screenshot: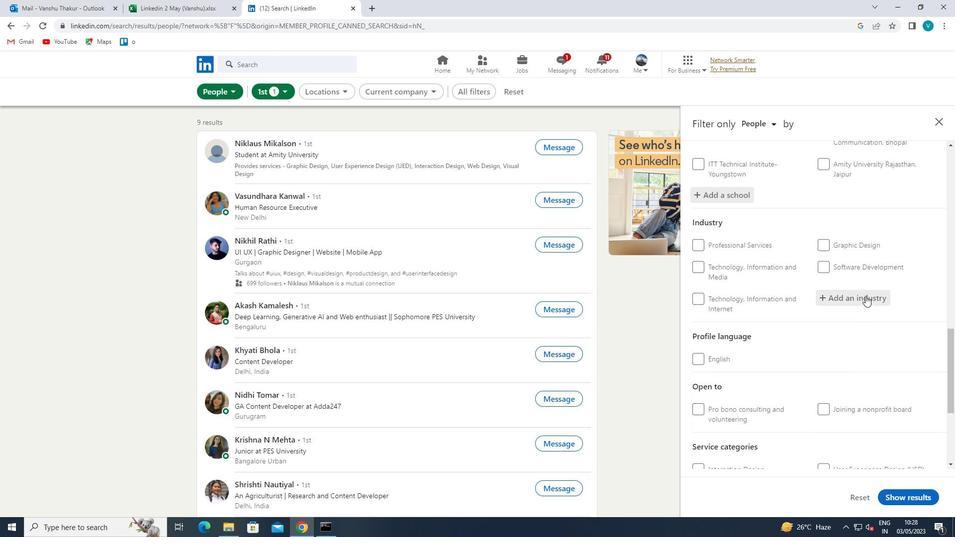 
Action: Key pressed <Key.shift>METAL<Key.space><Key.shift>TREAT
Screenshot: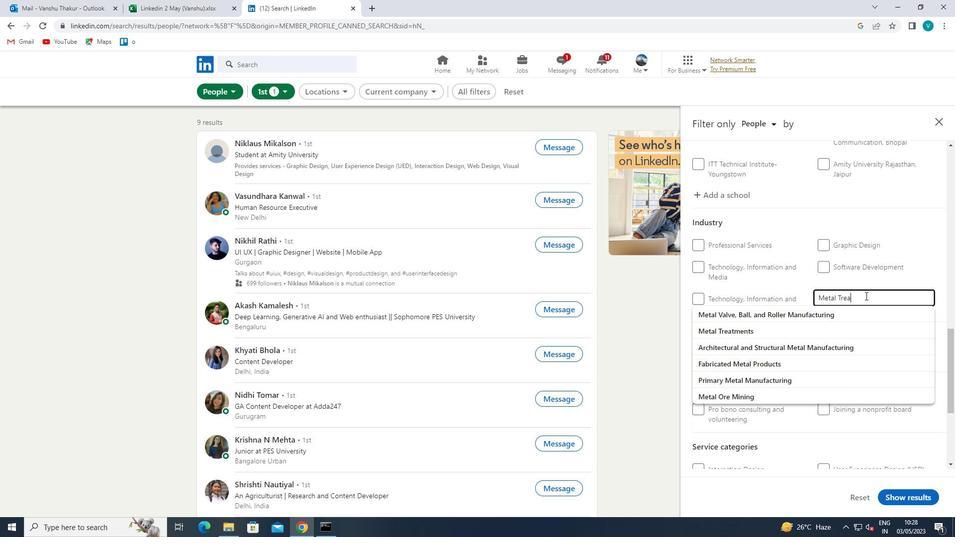 
Action: Mouse moved to (844, 309)
Screenshot: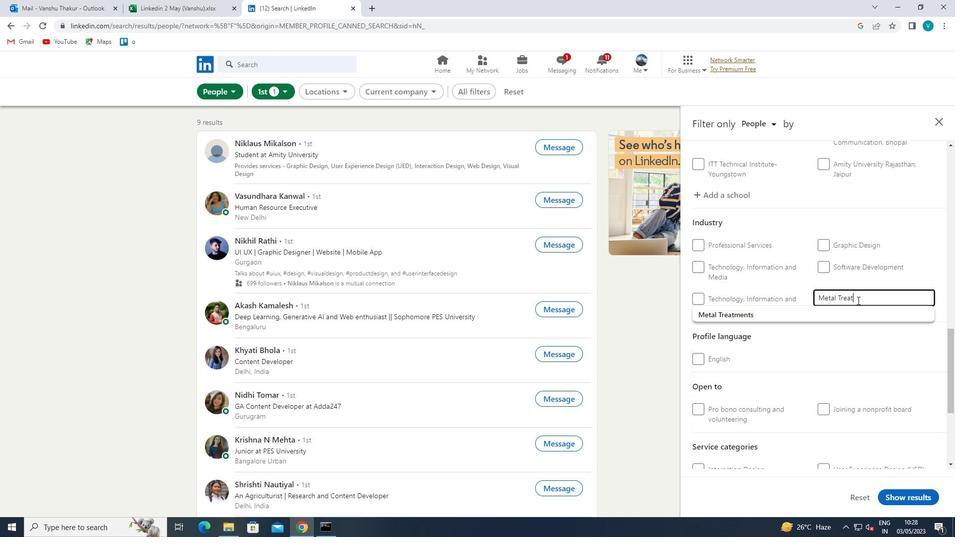 
Action: Mouse pressed left at (844, 309)
Screenshot: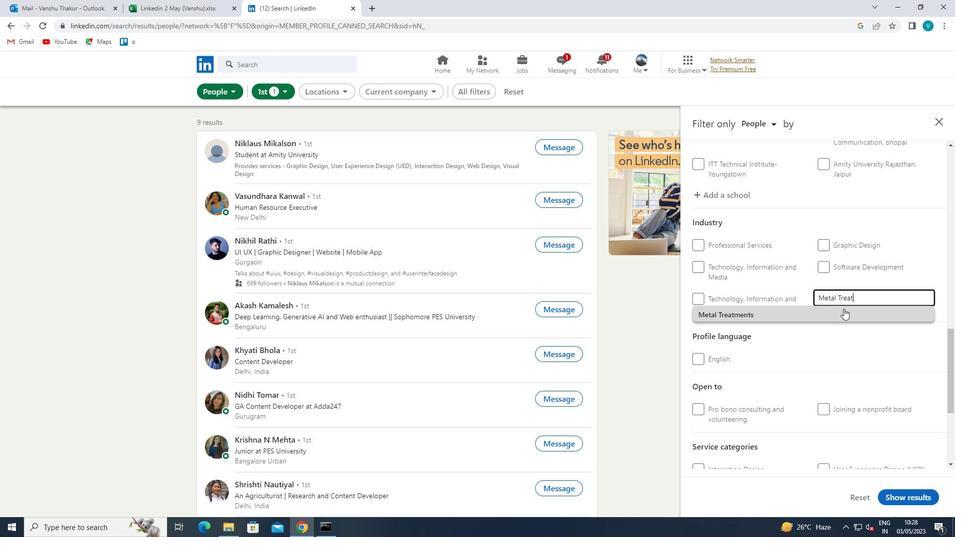 
Action: Mouse moved to (844, 309)
Screenshot: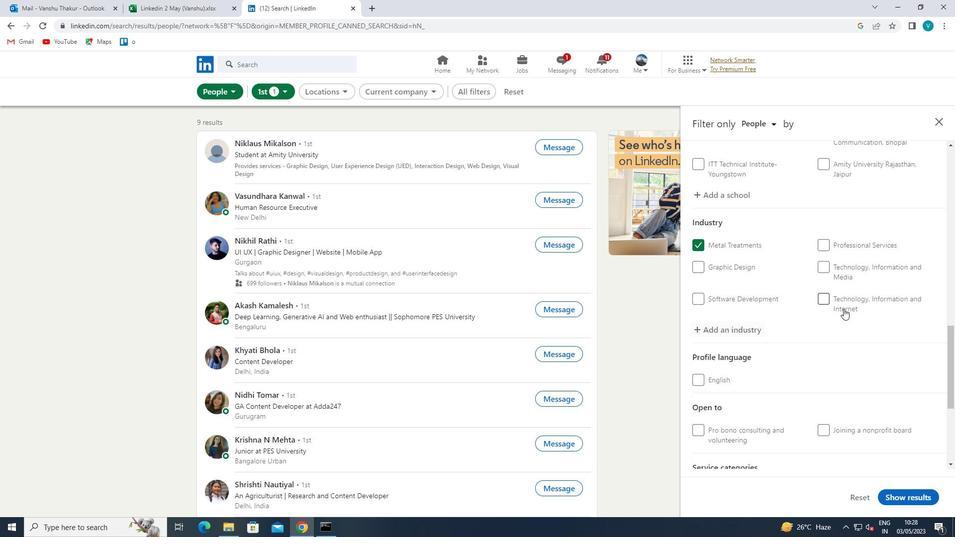 
Action: Mouse scrolled (844, 308) with delta (0, 0)
Screenshot: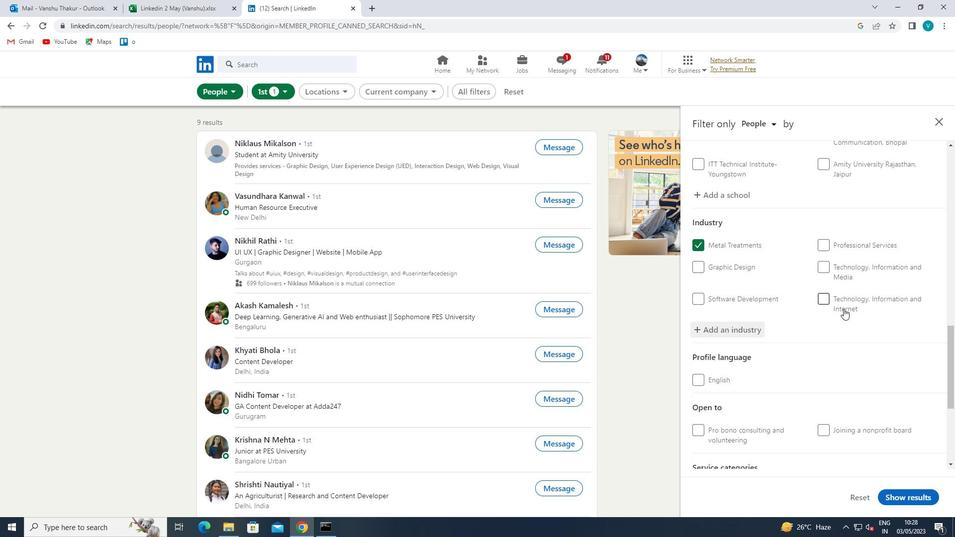 
Action: Mouse moved to (842, 310)
Screenshot: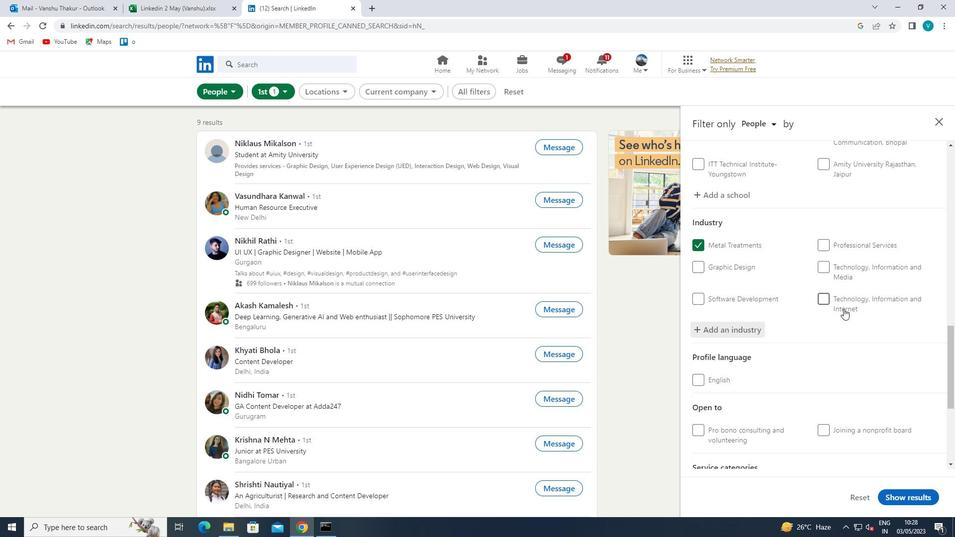 
Action: Mouse scrolled (842, 309) with delta (0, 0)
Screenshot: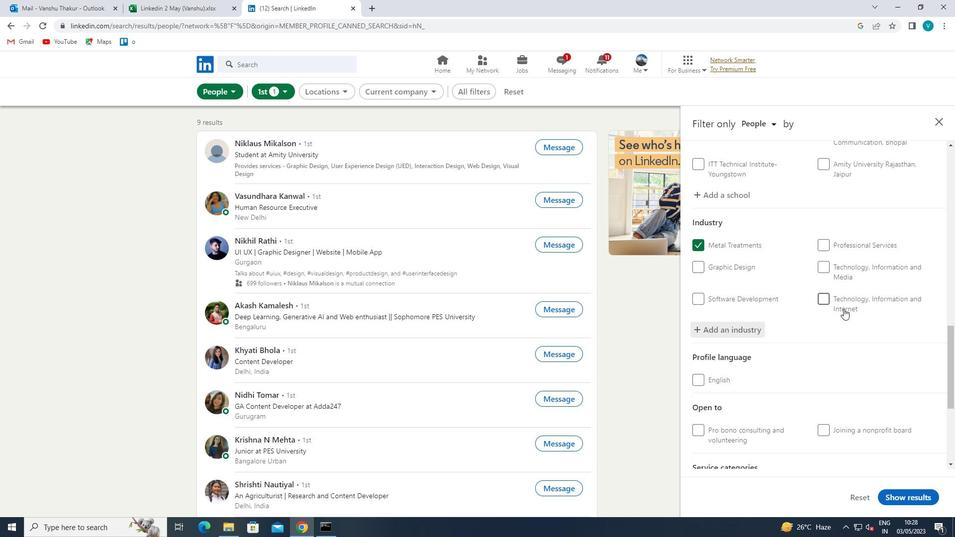 
Action: Mouse moved to (840, 311)
Screenshot: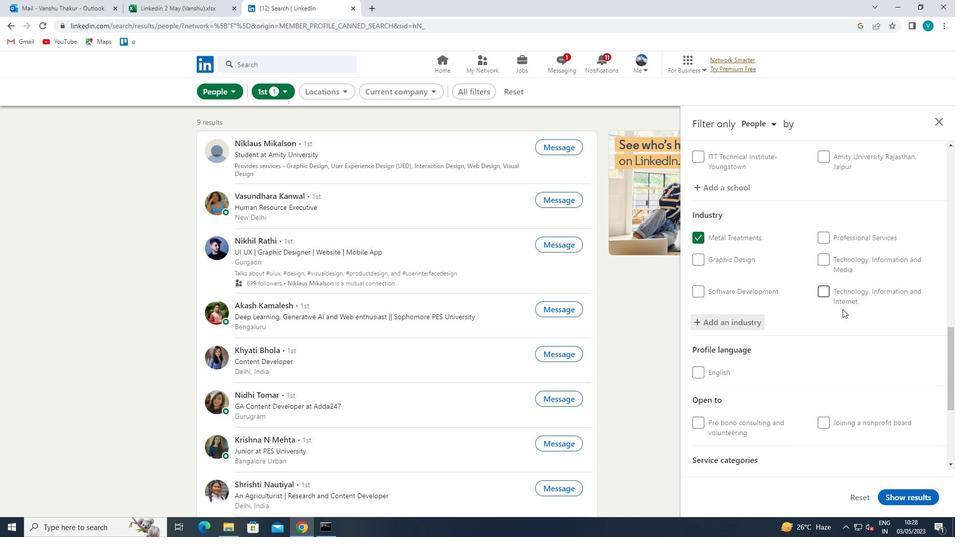 
Action: Mouse scrolled (840, 311) with delta (0, 0)
Screenshot: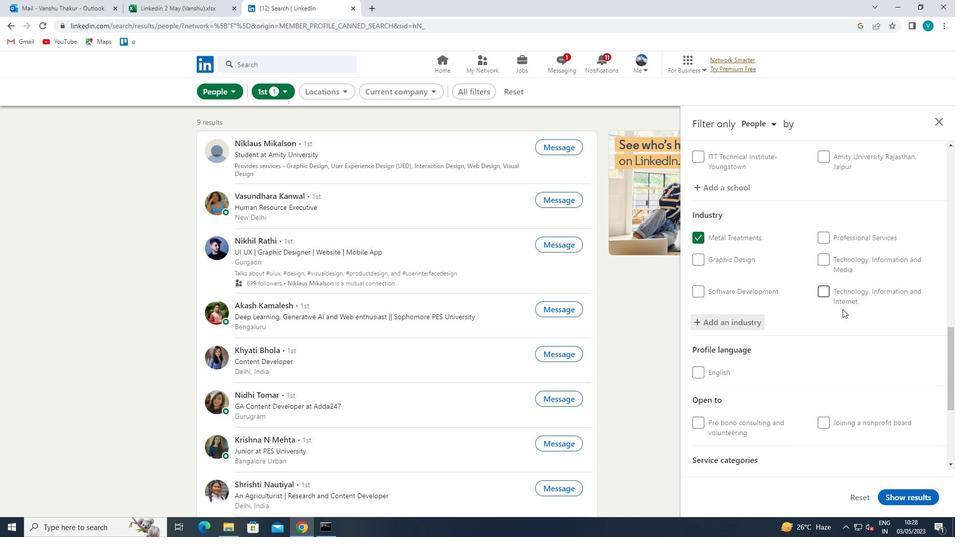 
Action: Mouse moved to (838, 343)
Screenshot: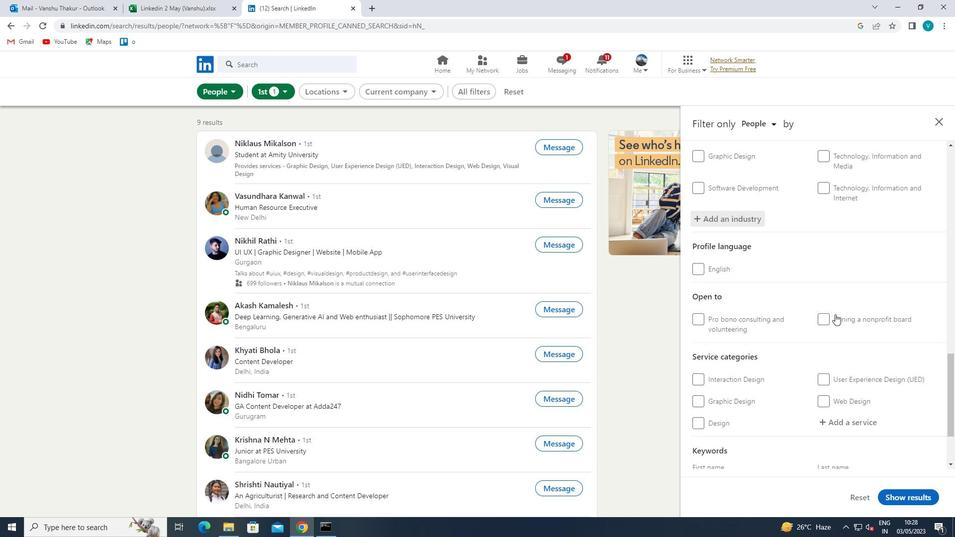 
Action: Mouse scrolled (838, 343) with delta (0, 0)
Screenshot: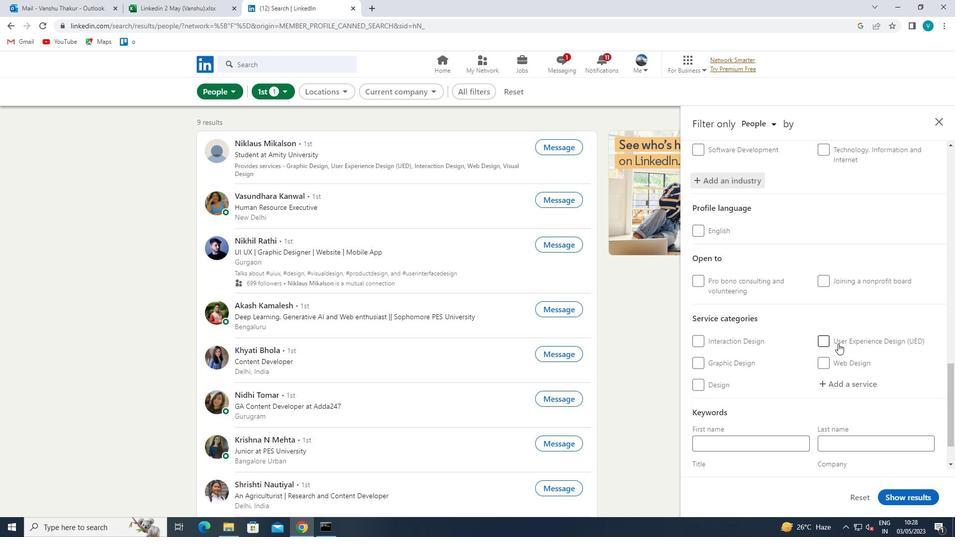 
Action: Mouse moved to (838, 344)
Screenshot: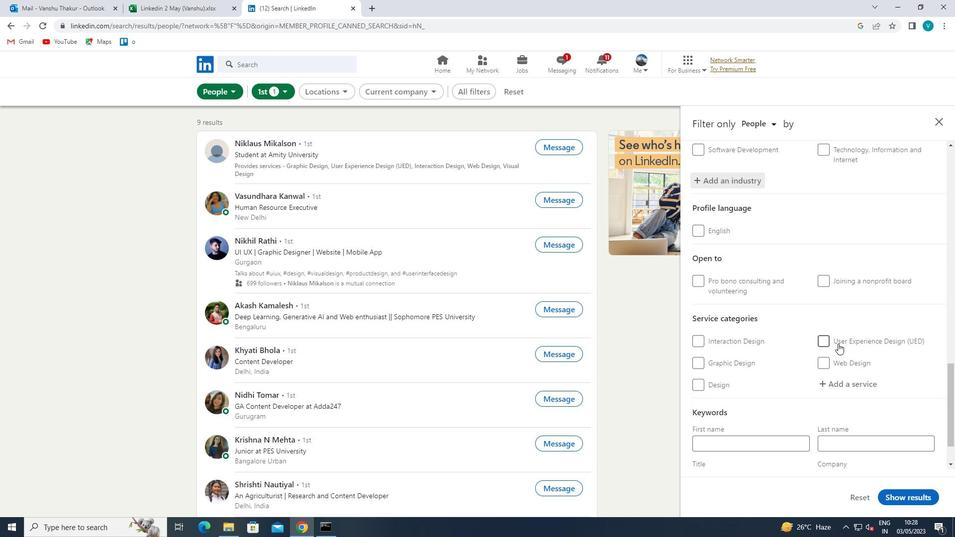 
Action: Mouse scrolled (838, 343) with delta (0, 0)
Screenshot: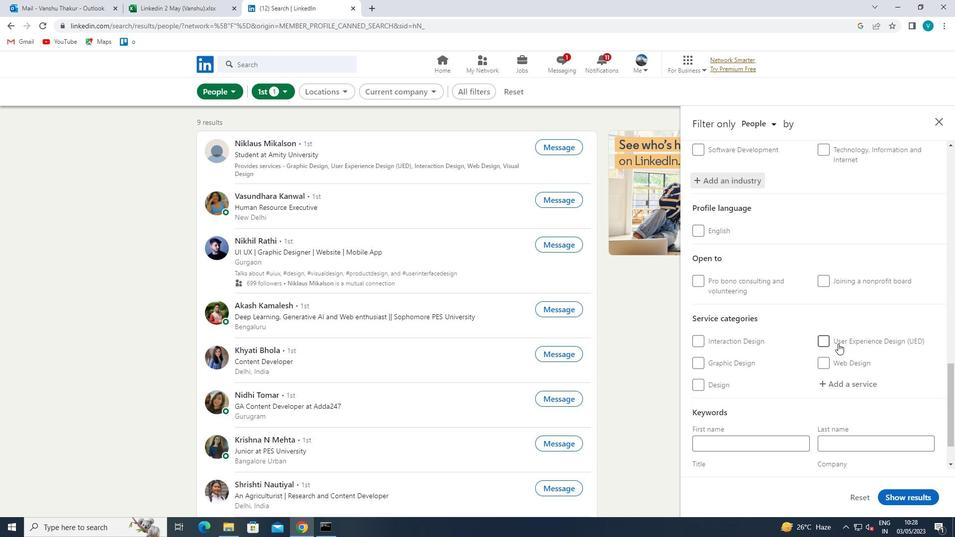 
Action: Mouse moved to (858, 330)
Screenshot: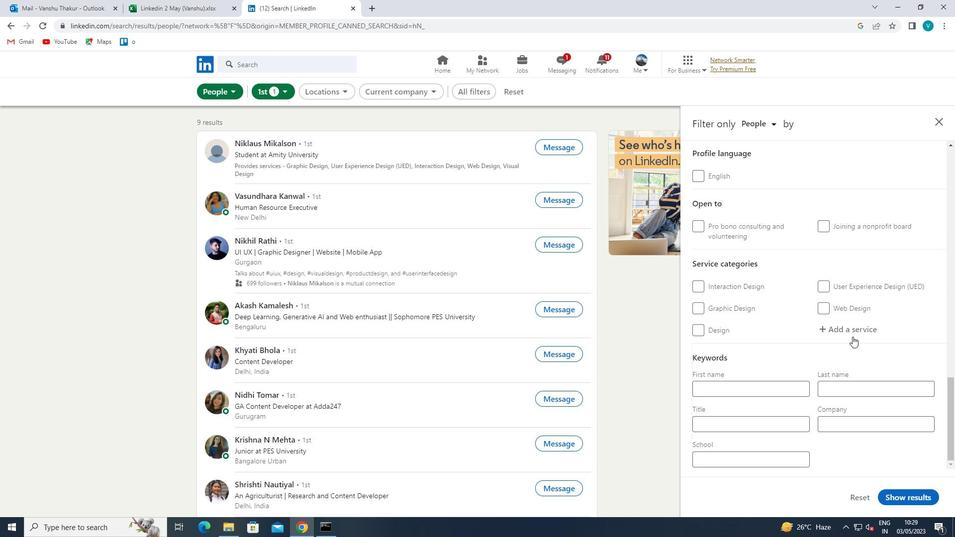 
Action: Mouse pressed left at (858, 330)
Screenshot: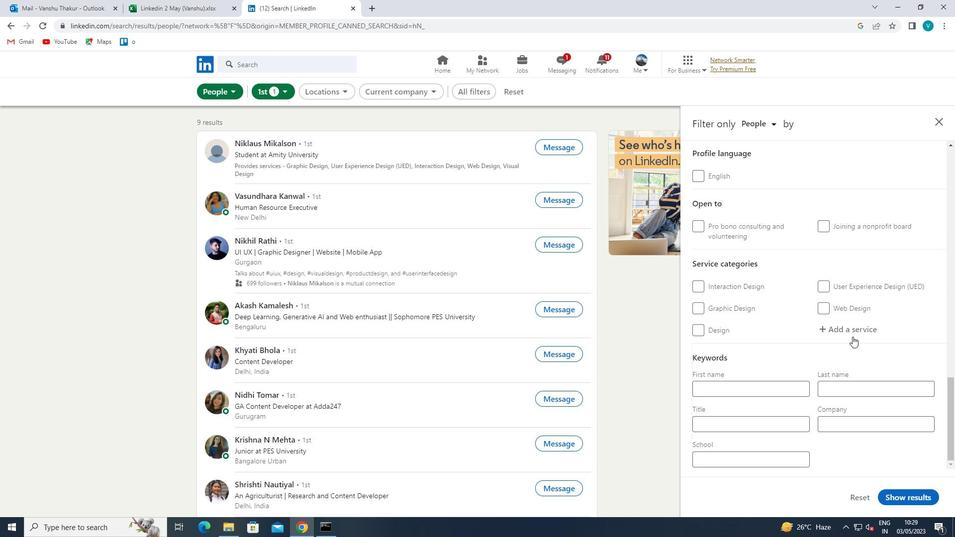 
Action: Key pressed <Key.shift>LIFE<Key.space><Key.shift>COACHING
Screenshot: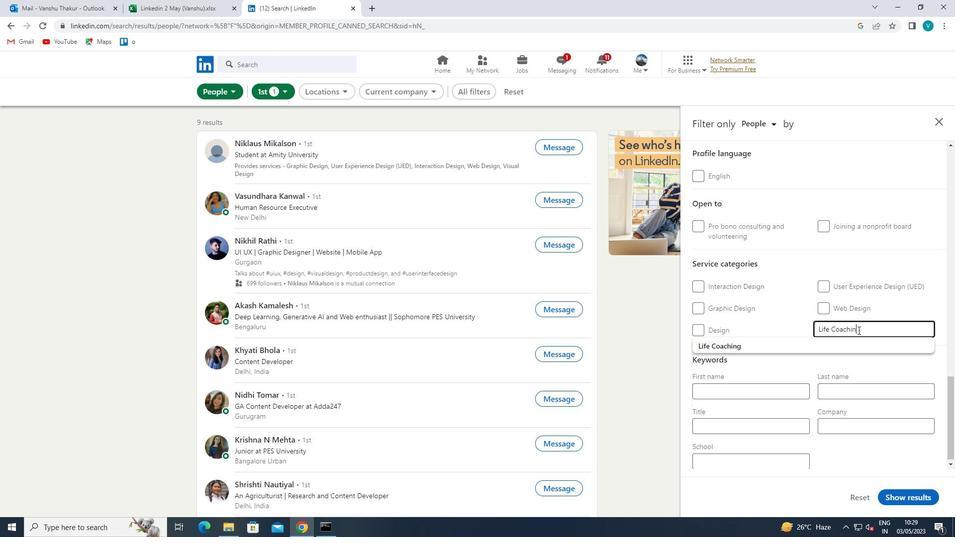
Action: Mouse moved to (841, 339)
Screenshot: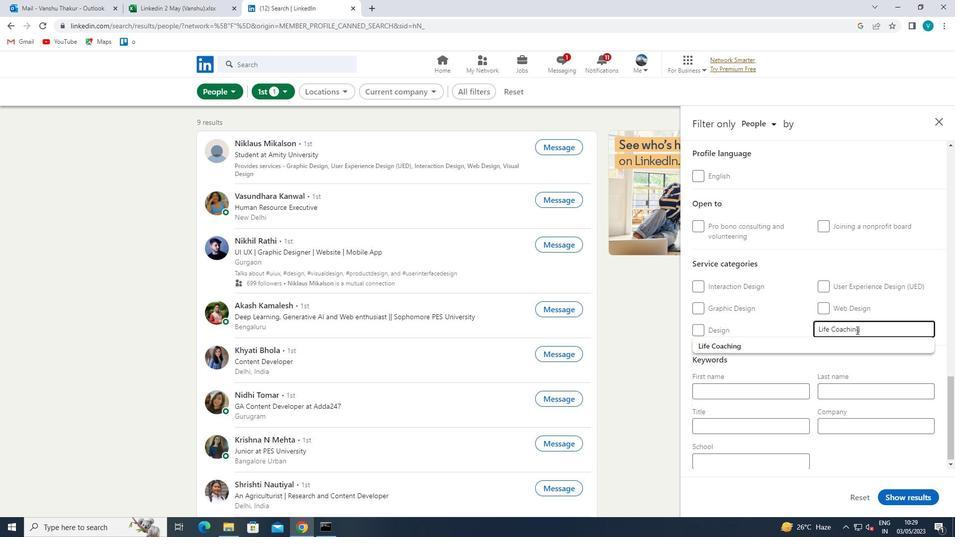 
Action: Mouse pressed left at (841, 339)
Screenshot: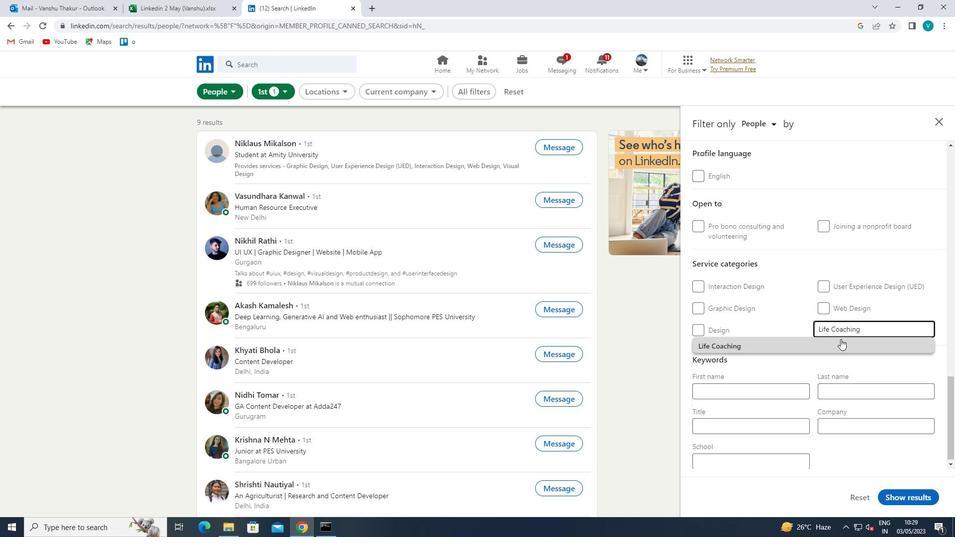 
Action: Mouse moved to (840, 340)
Screenshot: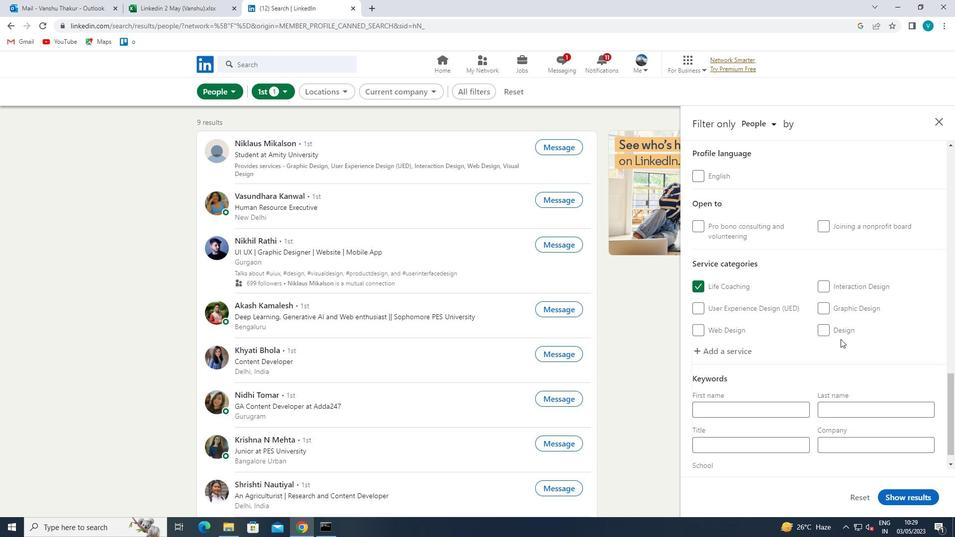 
Action: Mouse scrolled (840, 339) with delta (0, 0)
Screenshot: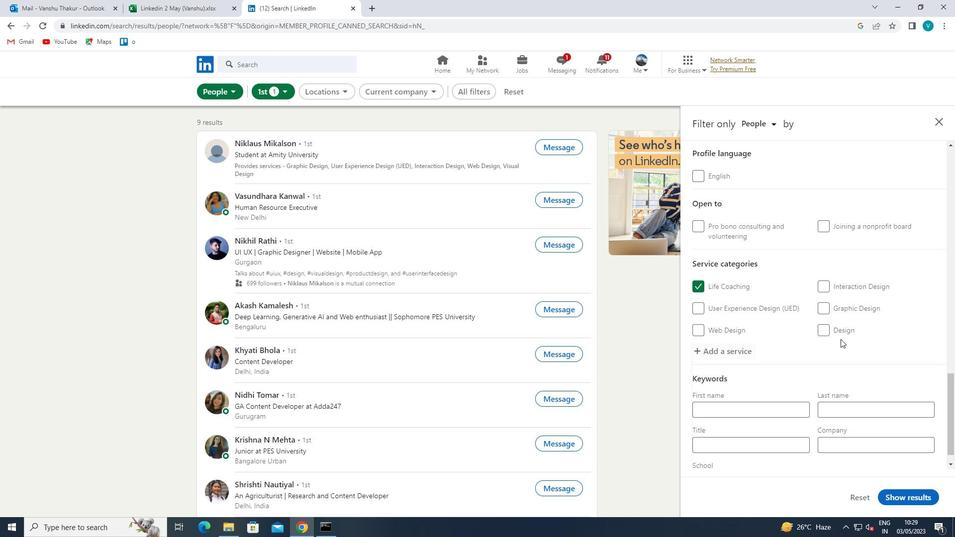 
Action: Mouse moved to (836, 342)
Screenshot: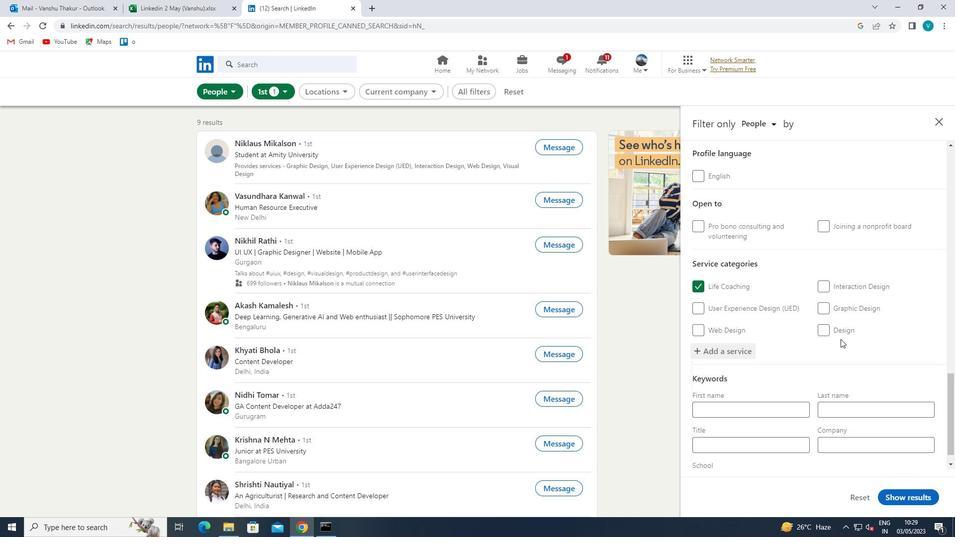 
Action: Mouse scrolled (836, 341) with delta (0, 0)
Screenshot: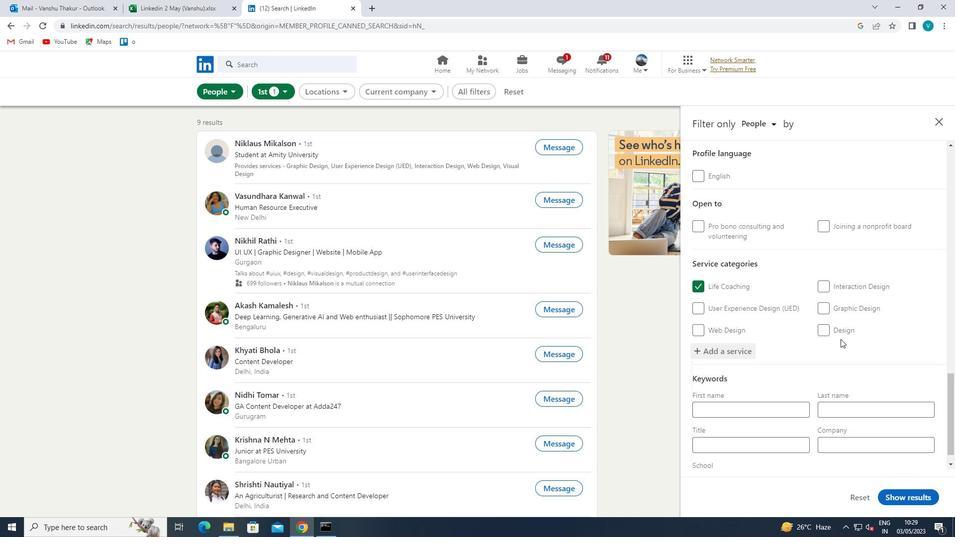 
Action: Mouse moved to (834, 343)
Screenshot: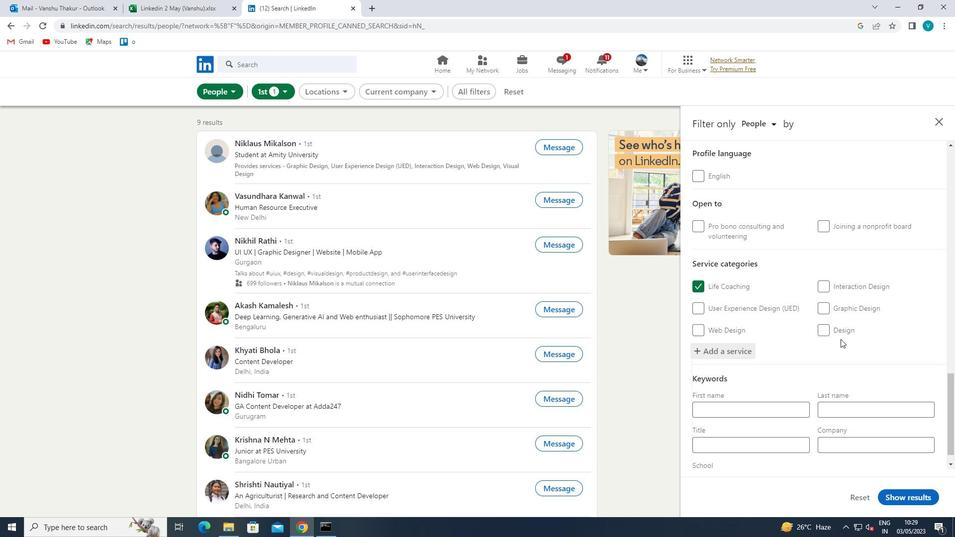 
Action: Mouse scrolled (834, 342) with delta (0, 0)
Screenshot: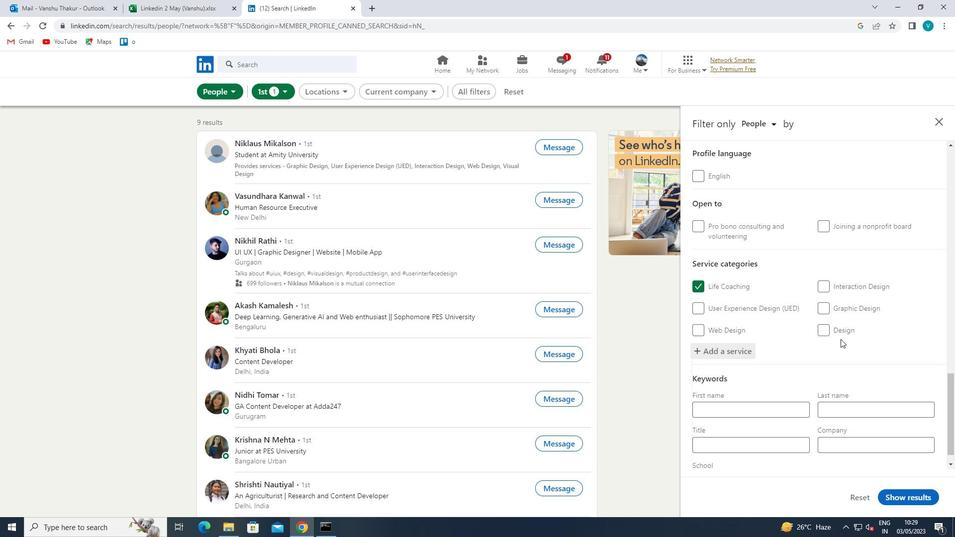 
Action: Mouse moved to (828, 348)
Screenshot: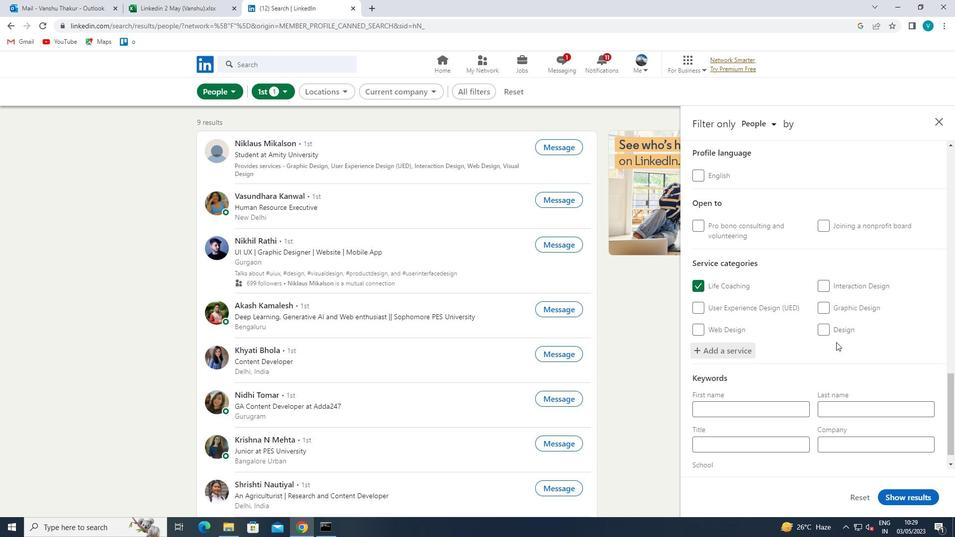 
Action: Mouse scrolled (828, 348) with delta (0, 0)
Screenshot: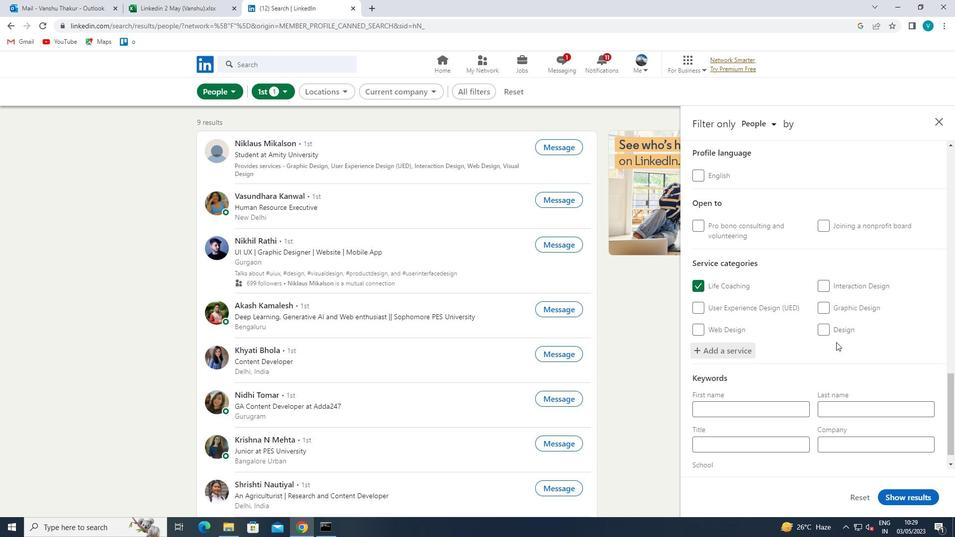 
Action: Mouse moved to (764, 425)
Screenshot: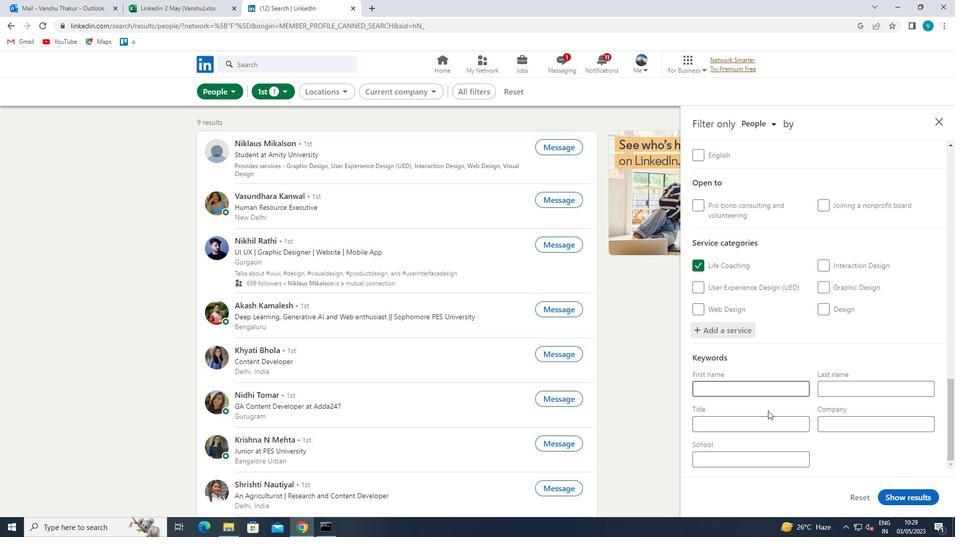 
Action: Mouse pressed left at (764, 425)
Screenshot: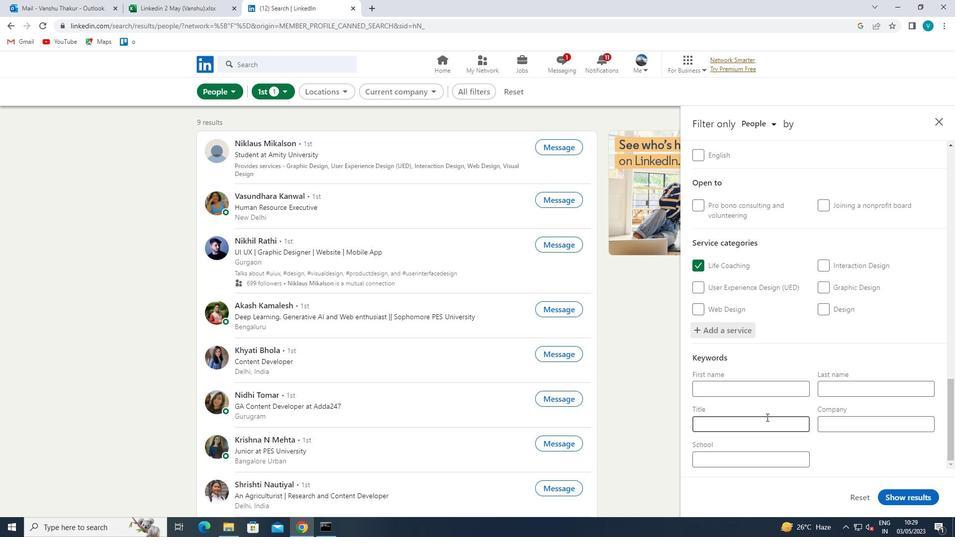 
Action: Mouse moved to (764, 425)
Screenshot: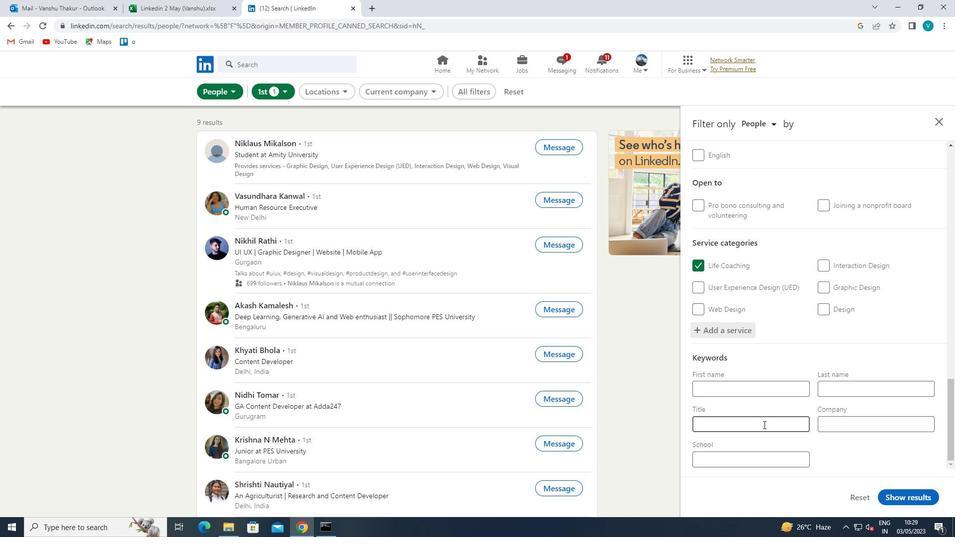 
Action: Key pressed <Key.shift>PAINTER<Key.space>
Screenshot: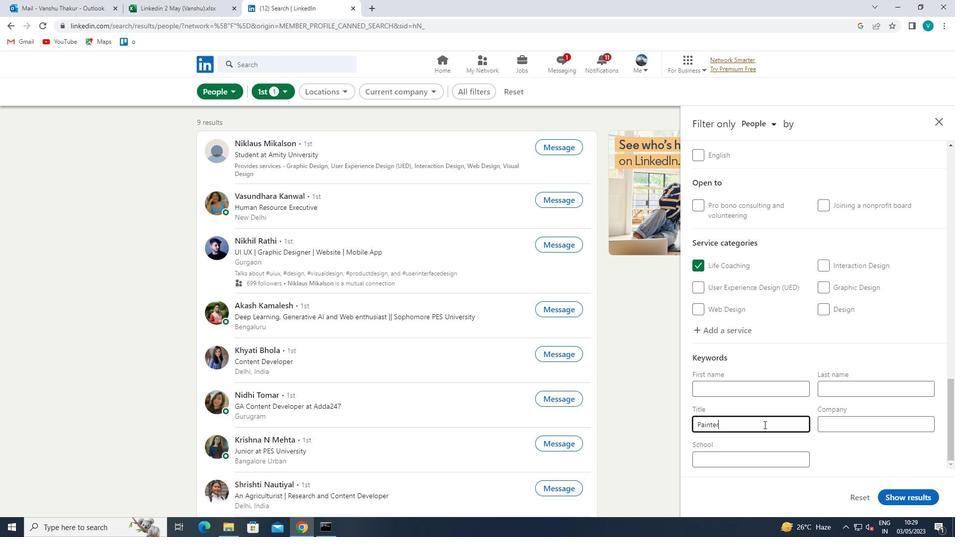 
Action: Mouse moved to (897, 491)
Screenshot: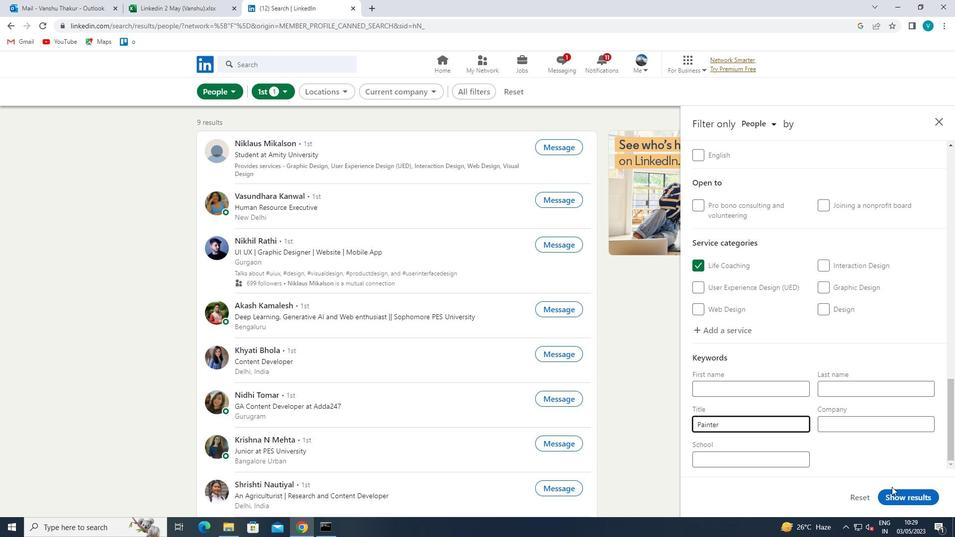 
Action: Mouse pressed left at (897, 491)
Screenshot: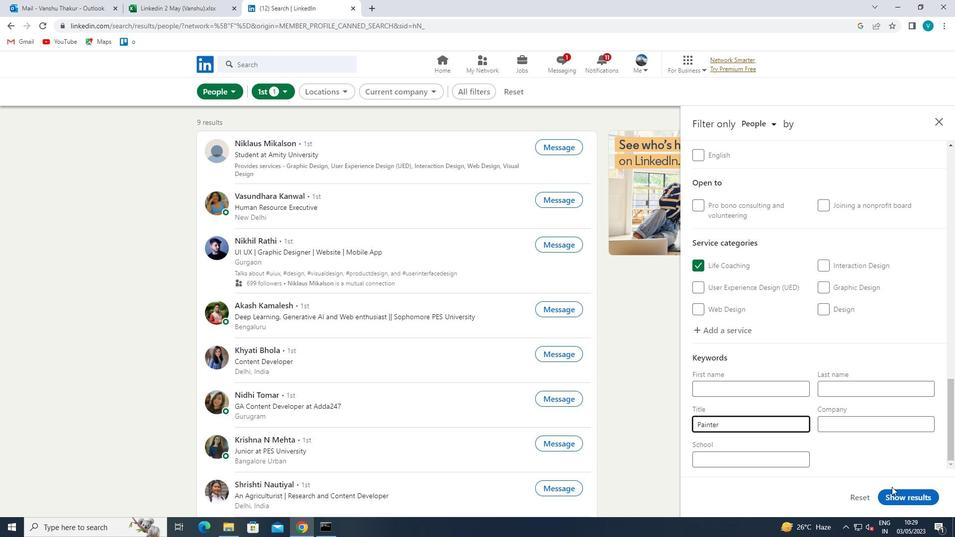 
